 Task: Search one way flight ticket for 3 adults, 3 children in business from El Paso: El Paso International Airport to Laramie: Laramie Regional Airport on 8-3-2023. Choice of flights is Frontier. Number of bags: 4 checked bags. Outbound departure time preference is 17:15.
Action: Mouse moved to (311, 127)
Screenshot: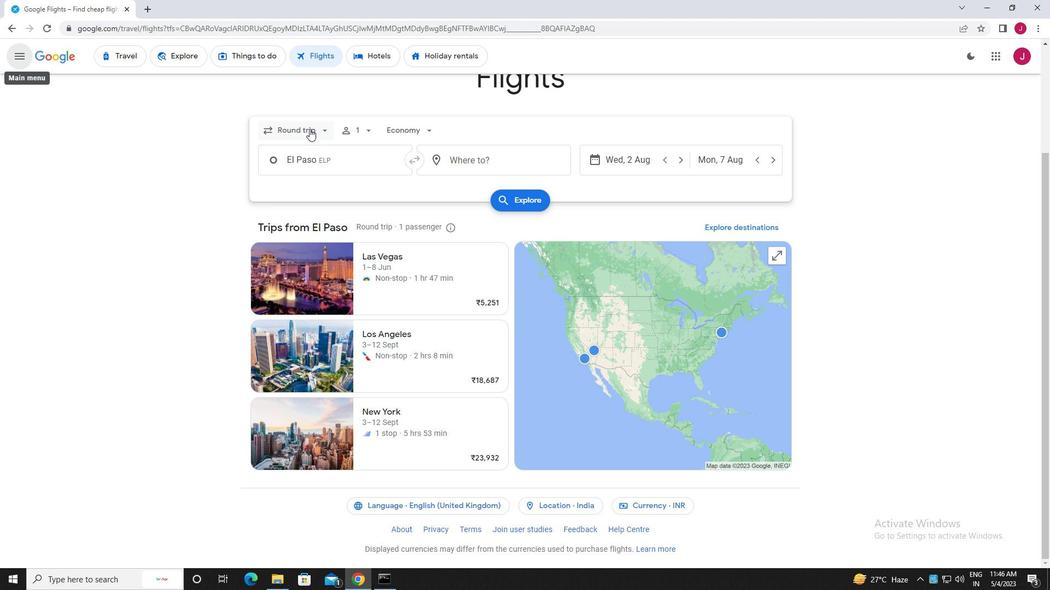 
Action: Mouse pressed left at (311, 127)
Screenshot: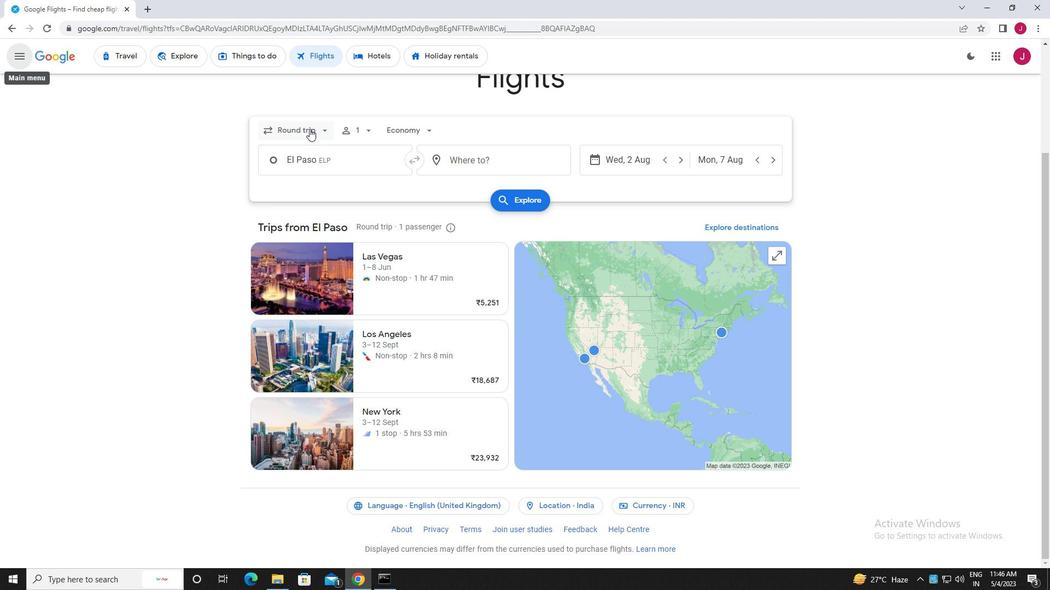 
Action: Mouse moved to (313, 182)
Screenshot: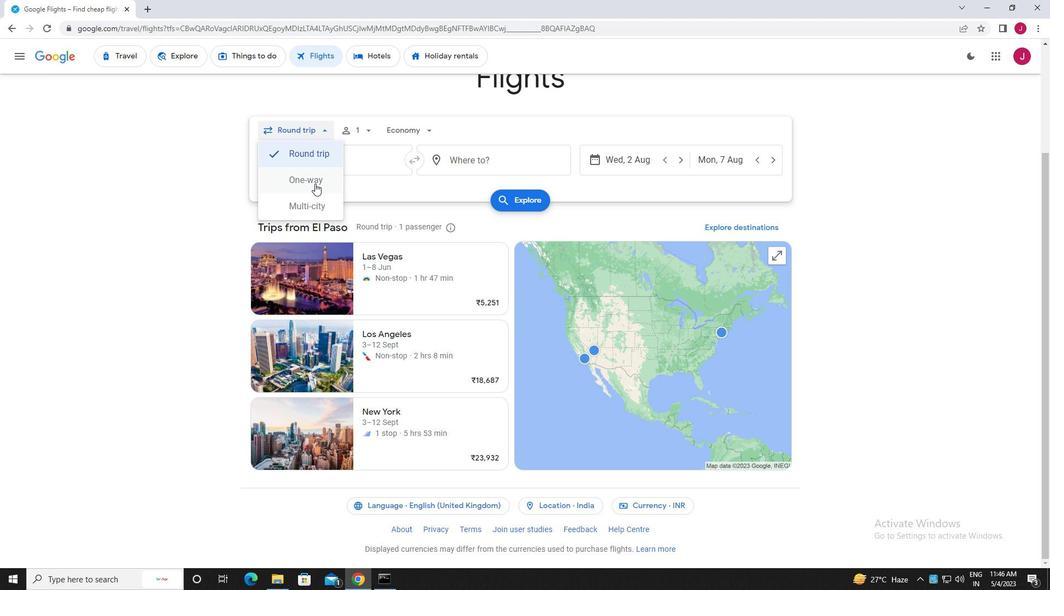 
Action: Mouse pressed left at (313, 182)
Screenshot: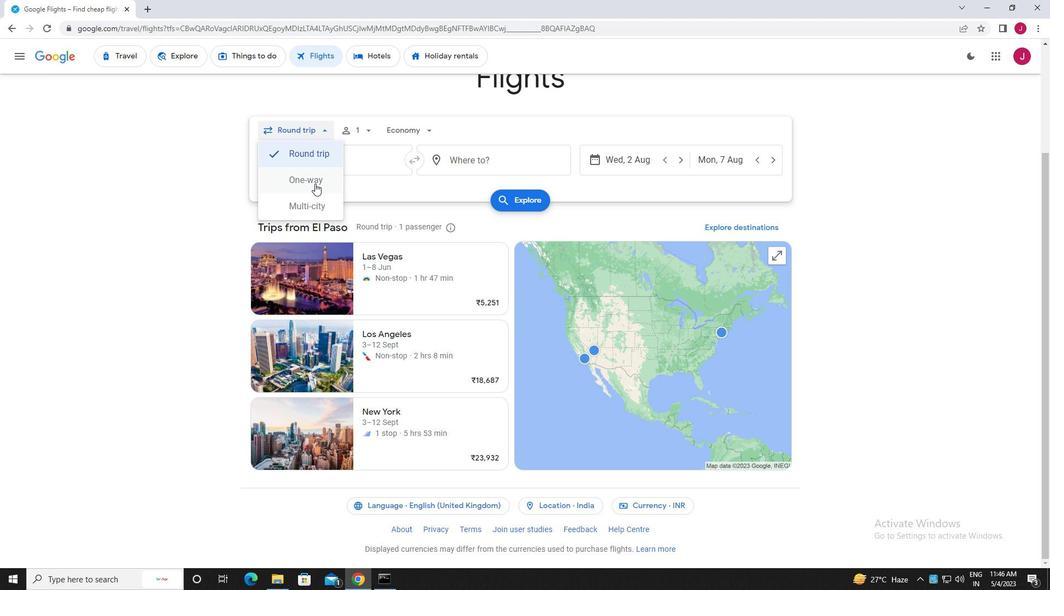 
Action: Mouse moved to (365, 130)
Screenshot: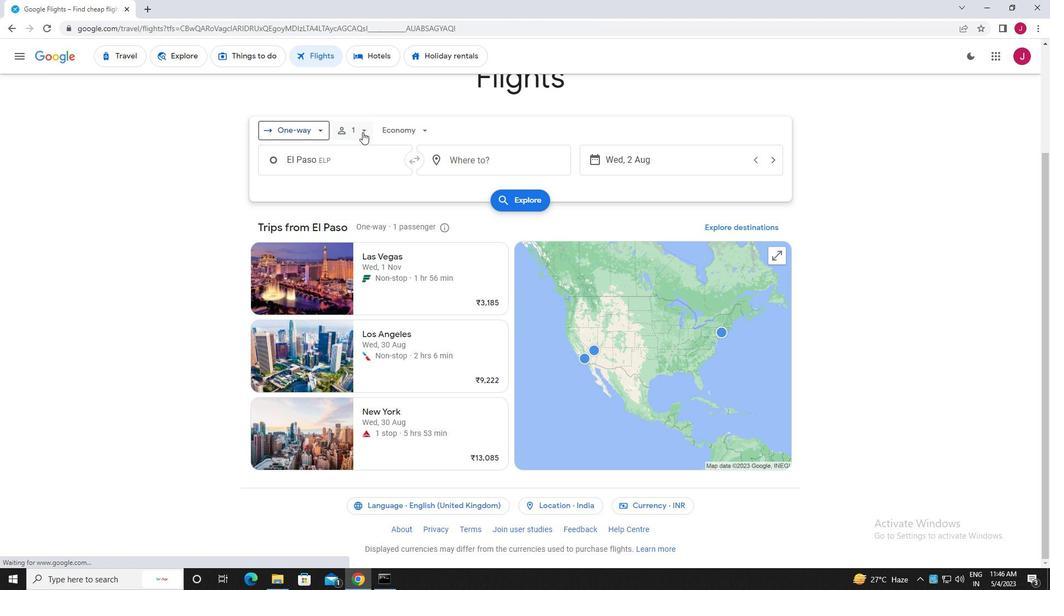 
Action: Mouse pressed left at (365, 130)
Screenshot: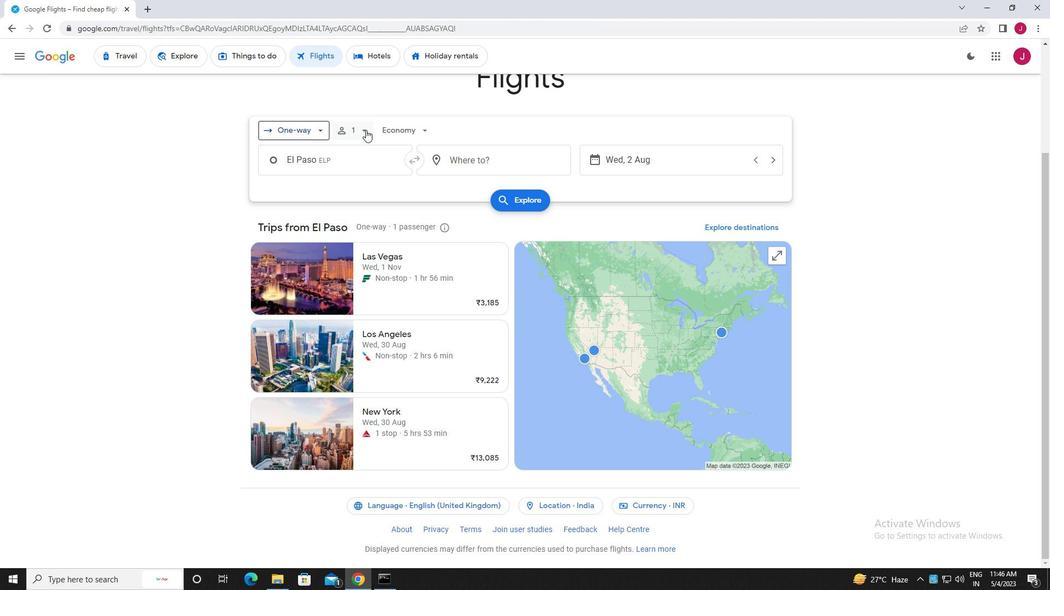 
Action: Mouse moved to (452, 156)
Screenshot: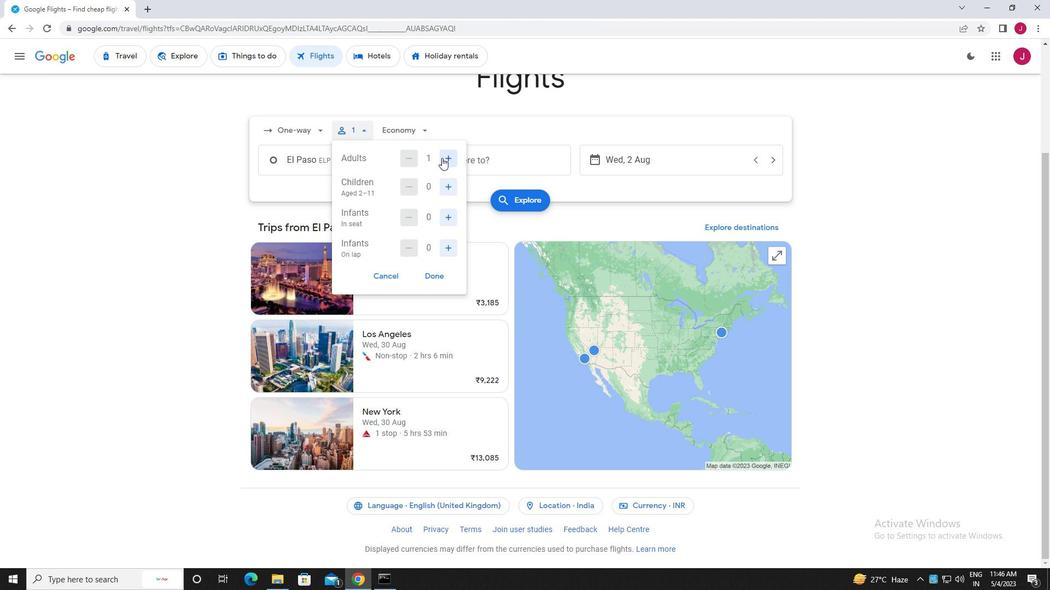 
Action: Mouse pressed left at (452, 156)
Screenshot: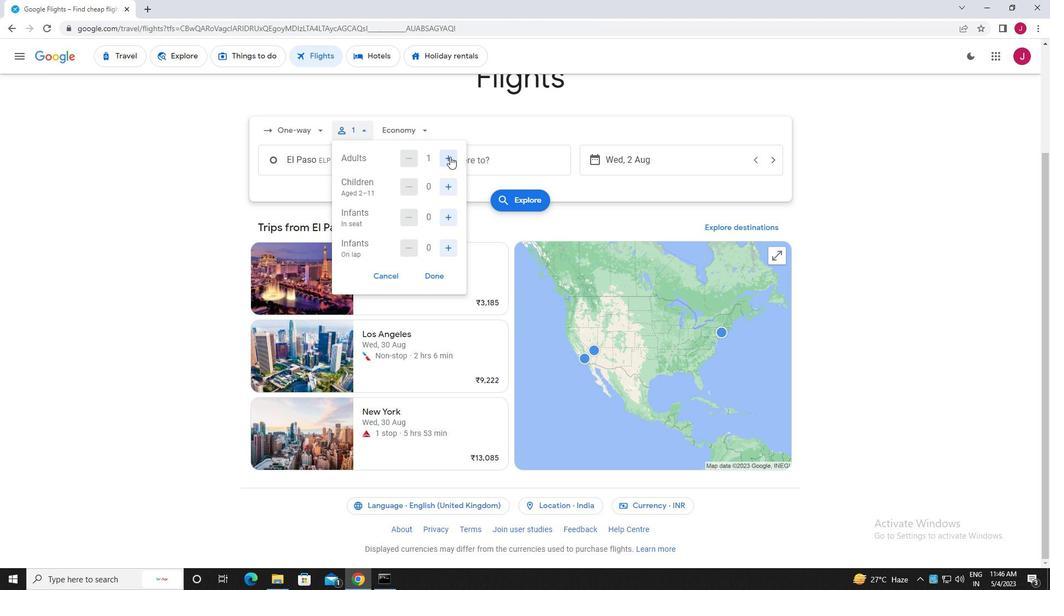 
Action: Mouse pressed left at (452, 156)
Screenshot: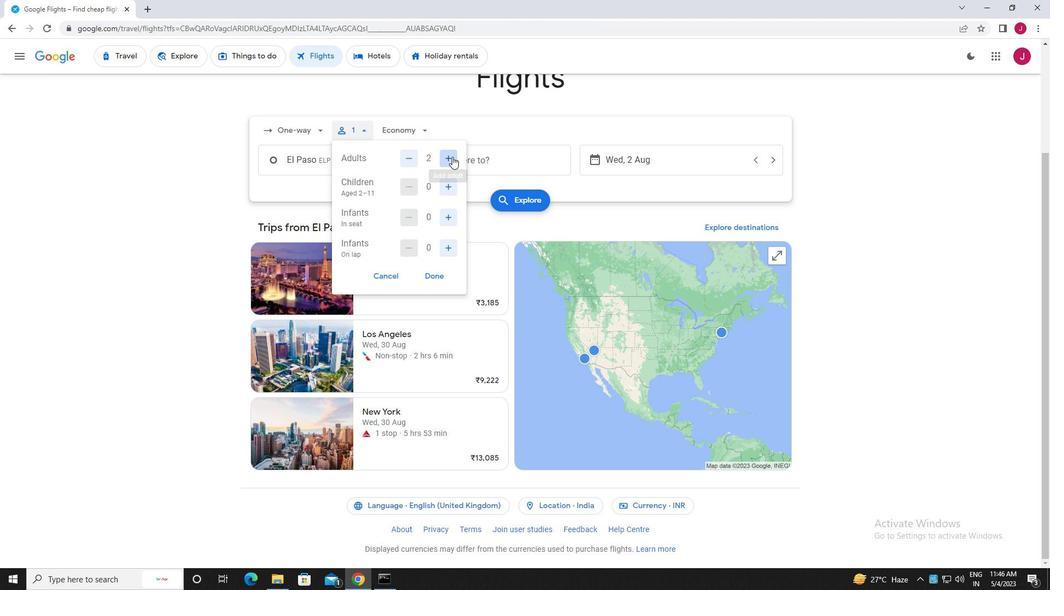 
Action: Mouse moved to (448, 187)
Screenshot: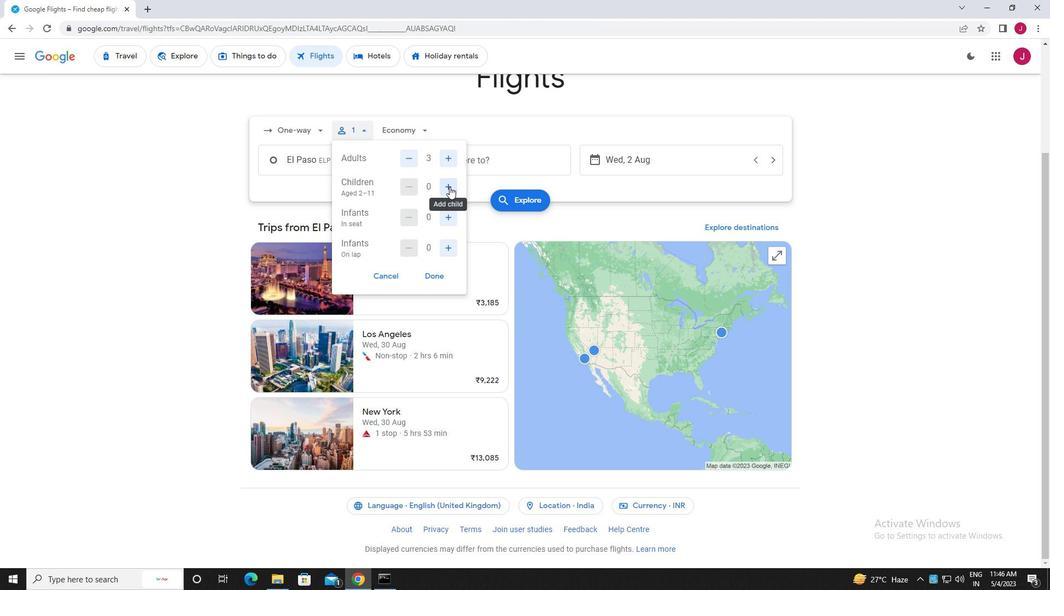 
Action: Mouse pressed left at (448, 187)
Screenshot: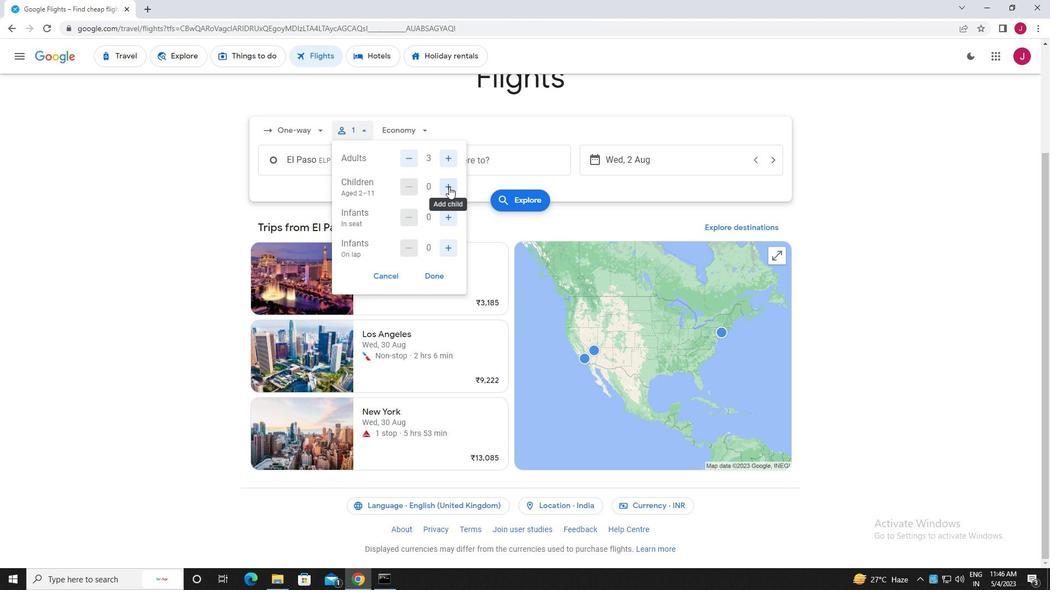 
Action: Mouse pressed left at (448, 187)
Screenshot: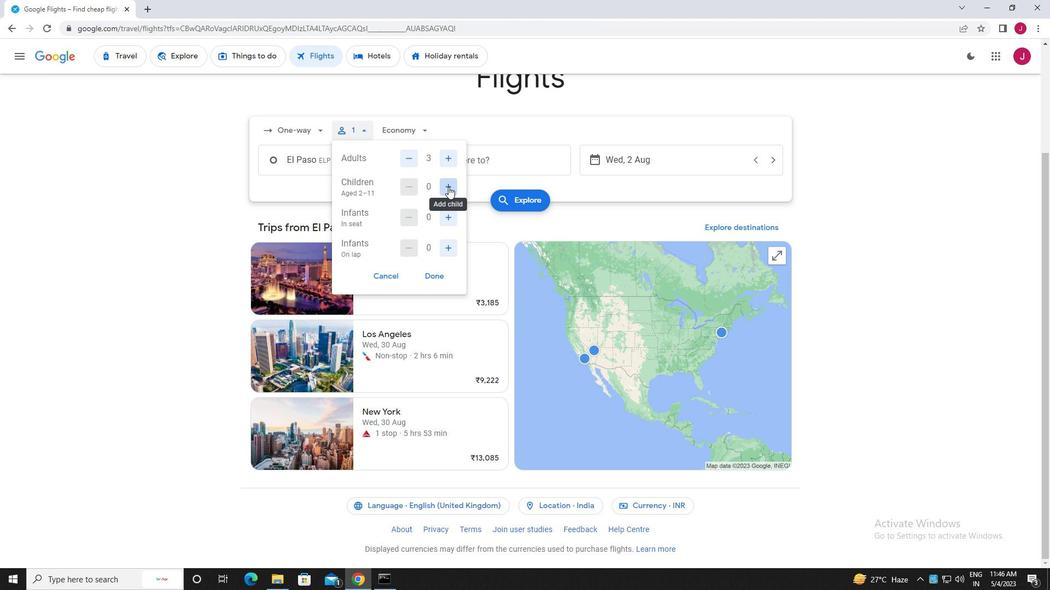 
Action: Mouse pressed left at (448, 187)
Screenshot: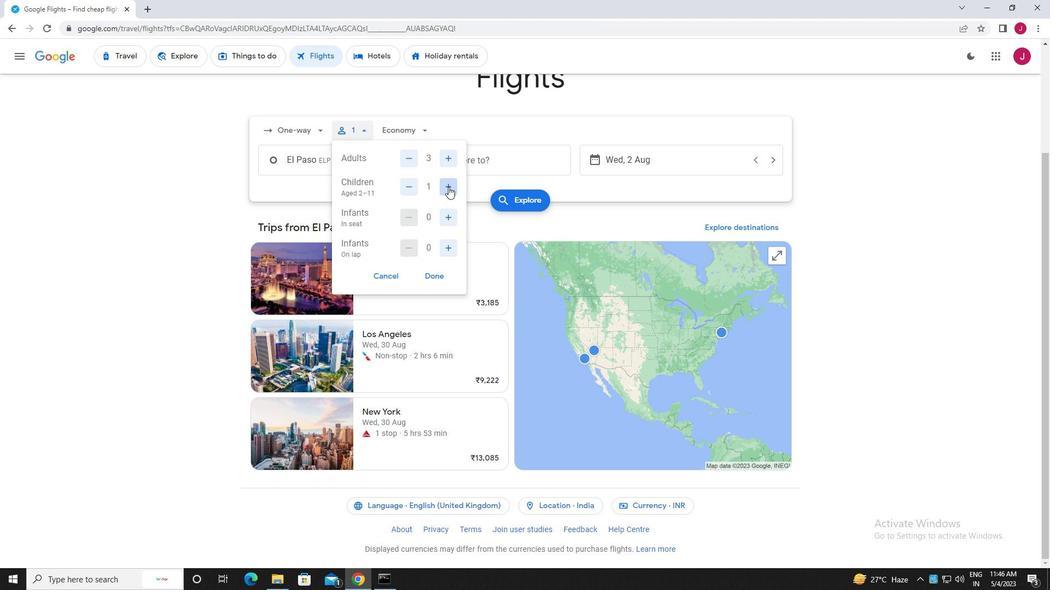 
Action: Mouse moved to (429, 275)
Screenshot: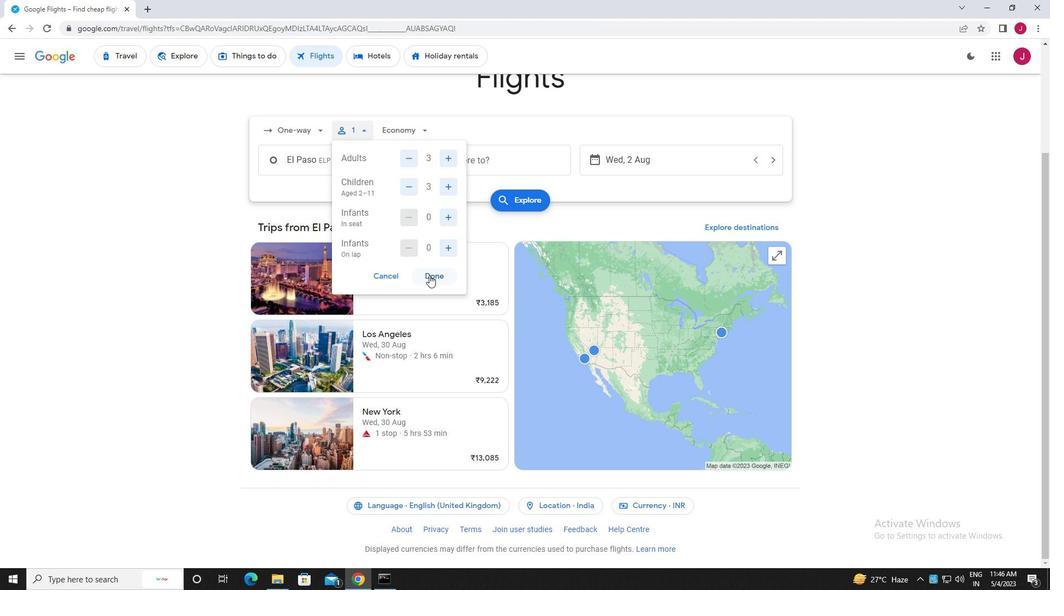 
Action: Mouse pressed left at (429, 275)
Screenshot: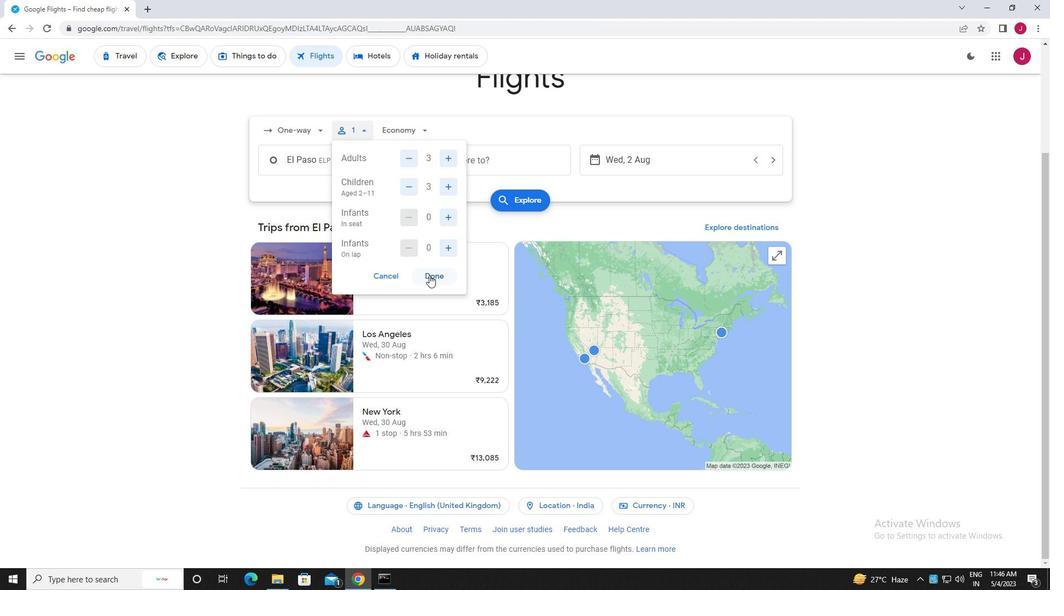 
Action: Mouse moved to (423, 133)
Screenshot: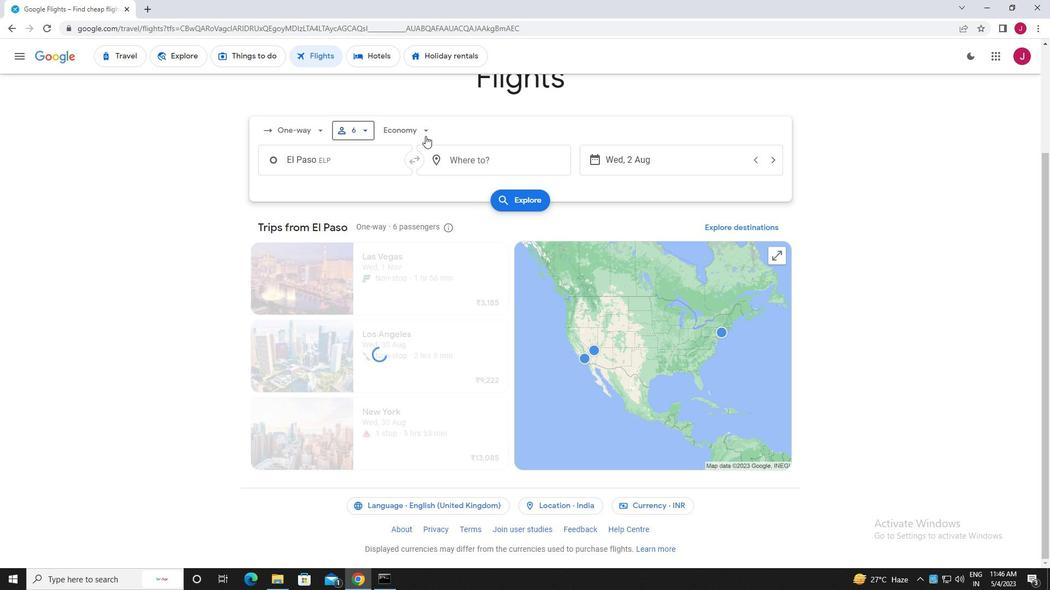 
Action: Mouse pressed left at (423, 133)
Screenshot: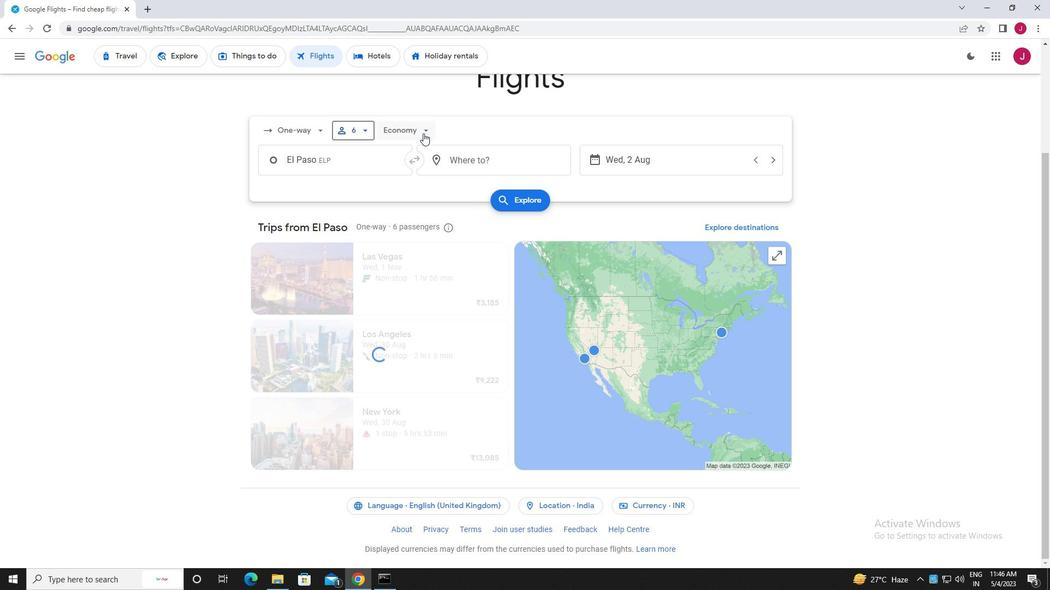 
Action: Mouse moved to (419, 207)
Screenshot: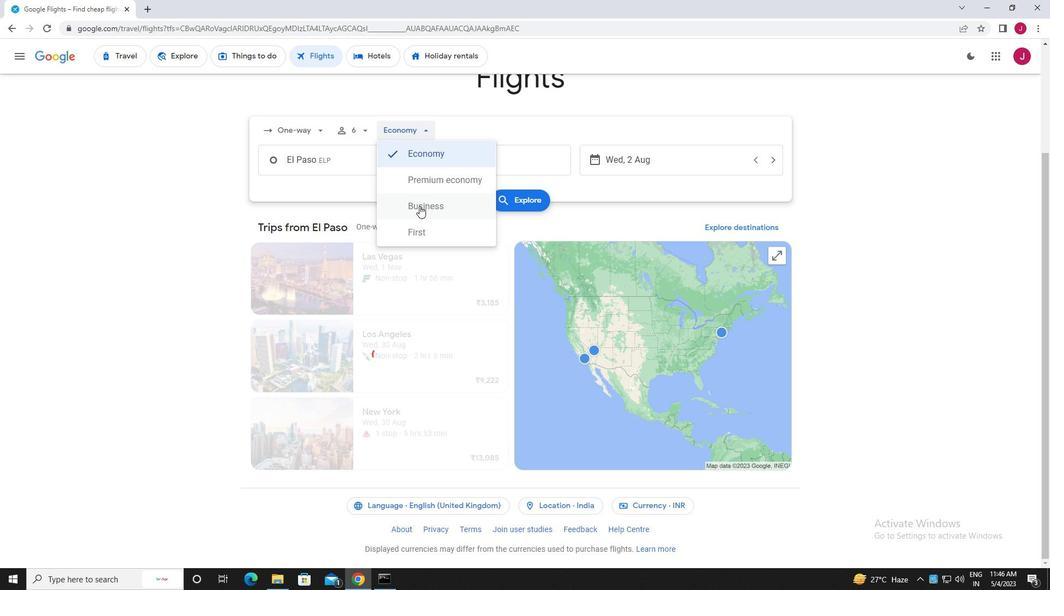 
Action: Mouse pressed left at (419, 207)
Screenshot: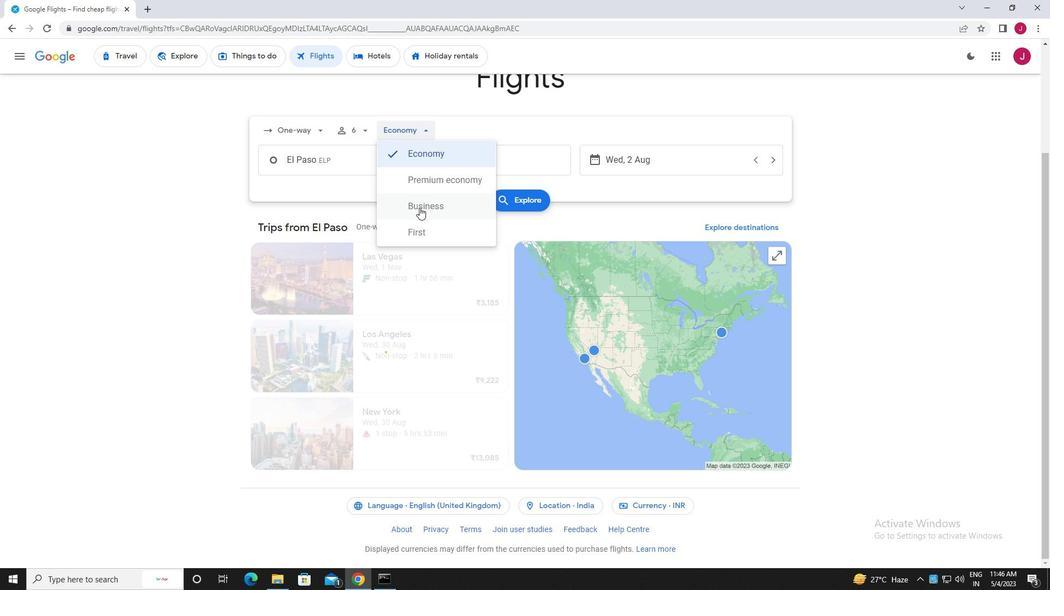 
Action: Mouse moved to (348, 163)
Screenshot: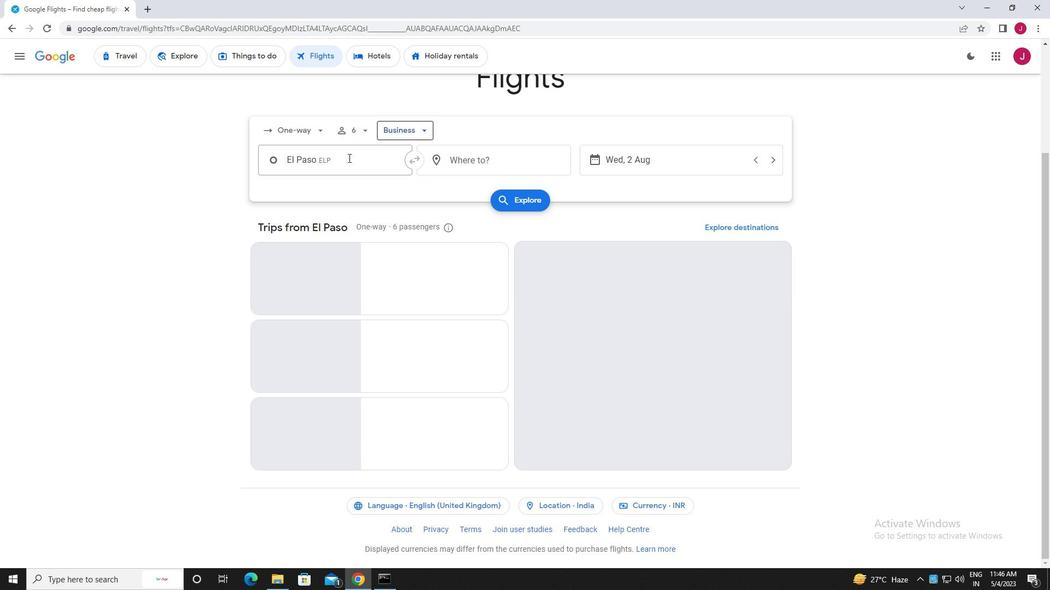 
Action: Mouse pressed left at (348, 163)
Screenshot: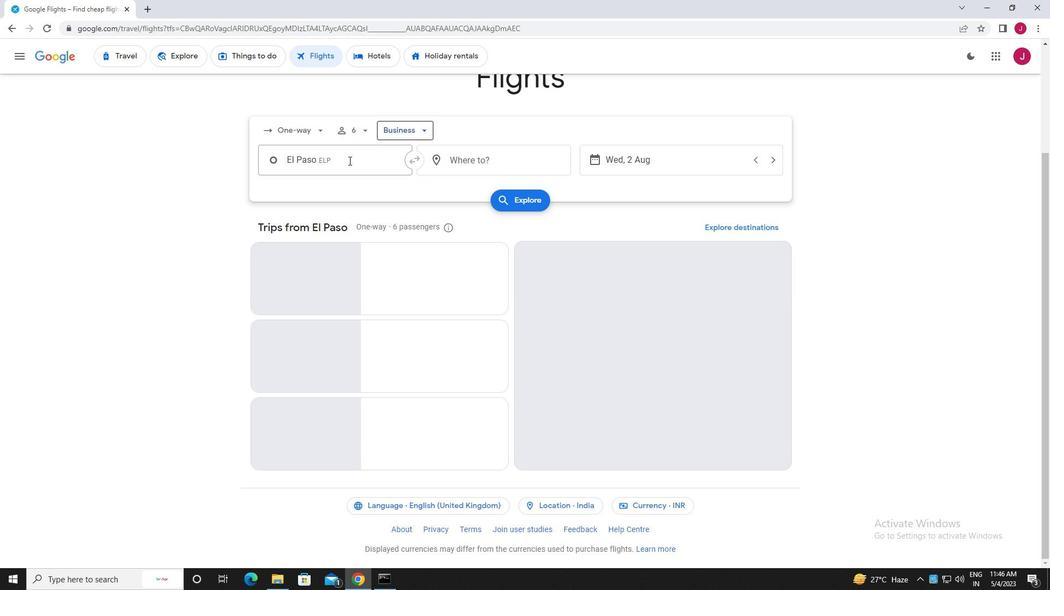 
Action: Mouse moved to (352, 163)
Screenshot: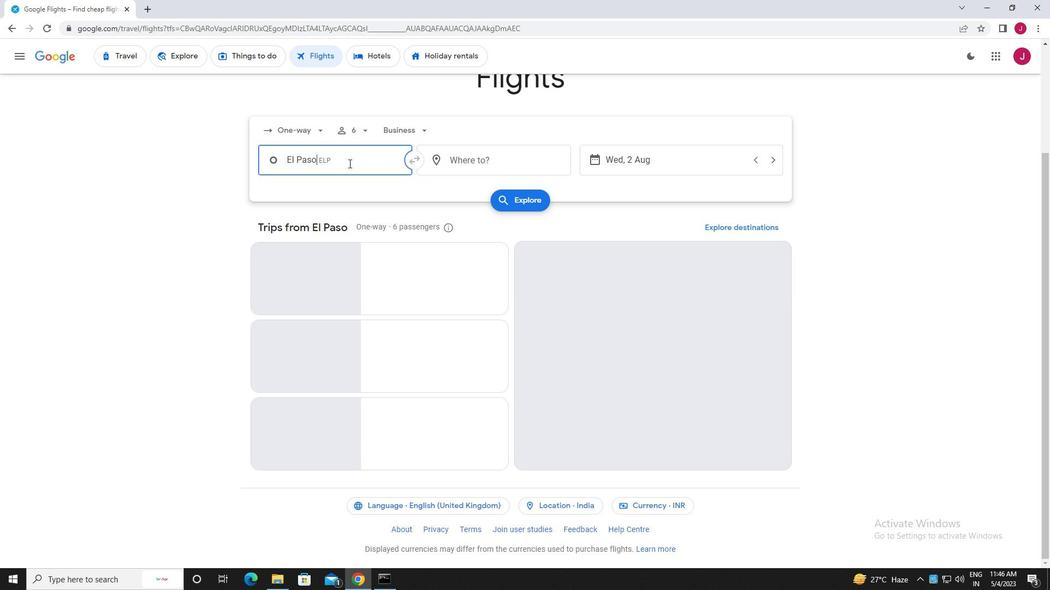 
Action: Key pressed ei<Key.space>paso
Screenshot: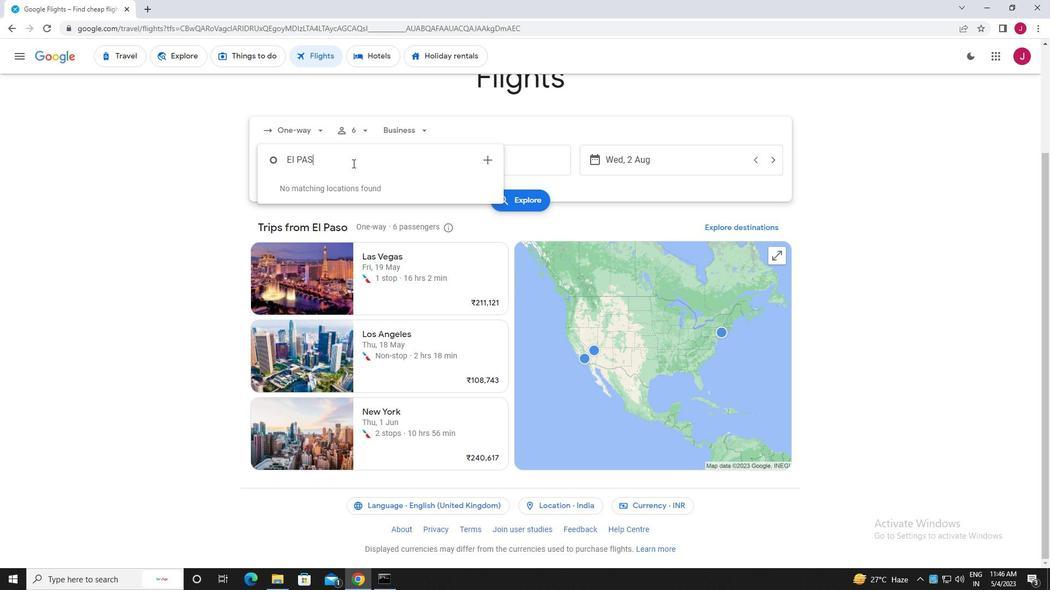 
Action: Mouse moved to (371, 212)
Screenshot: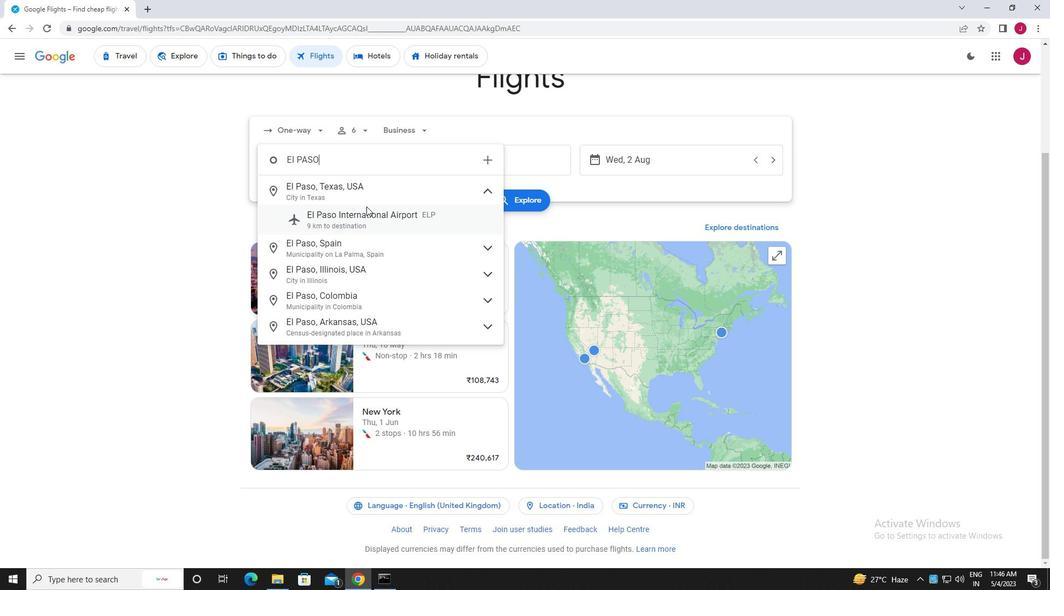 
Action: Mouse pressed left at (371, 212)
Screenshot: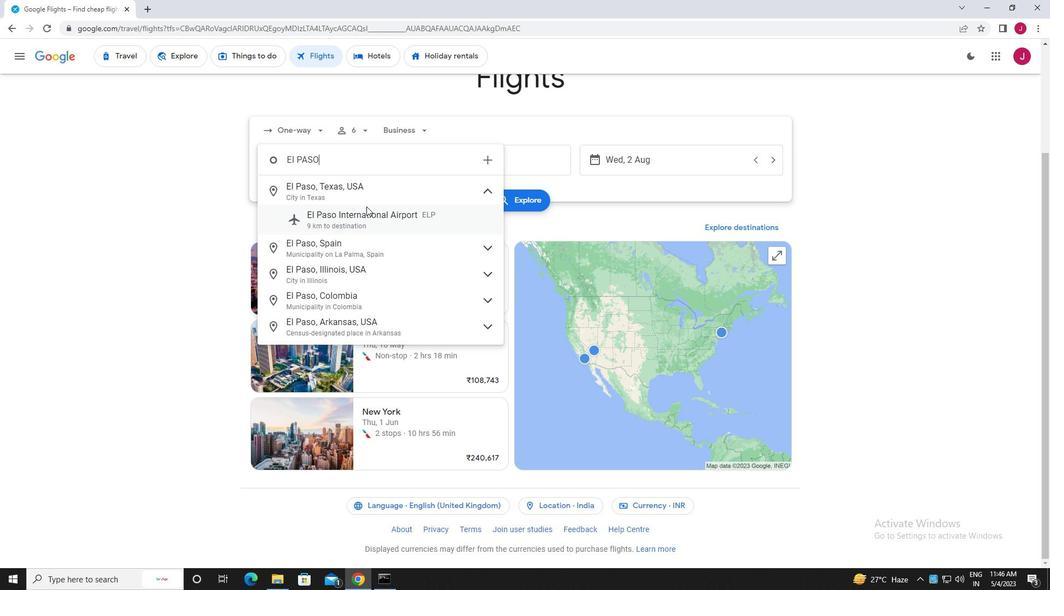 
Action: Mouse moved to (506, 161)
Screenshot: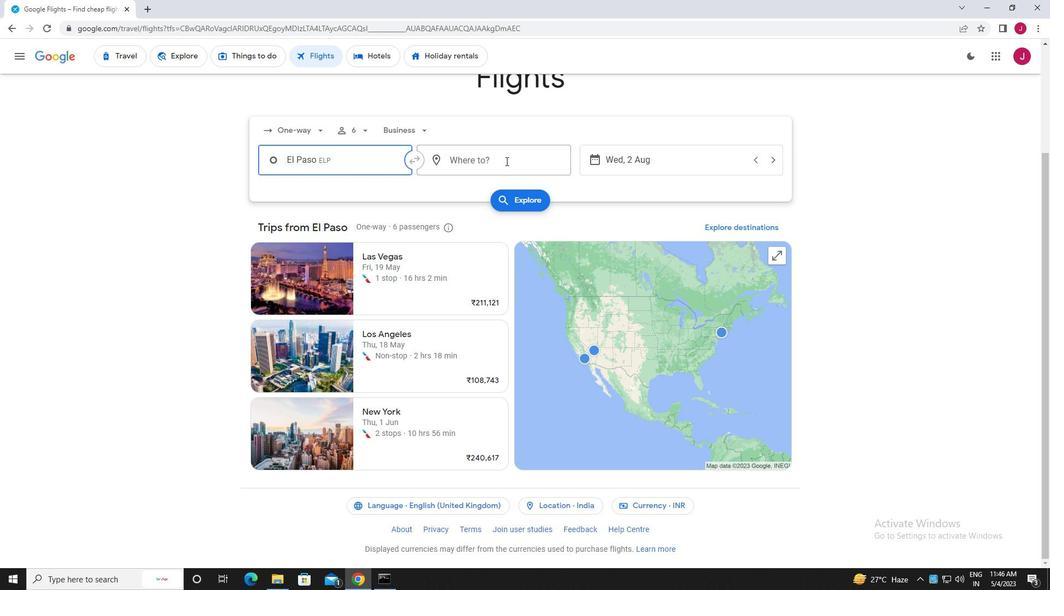 
Action: Mouse pressed left at (506, 161)
Screenshot: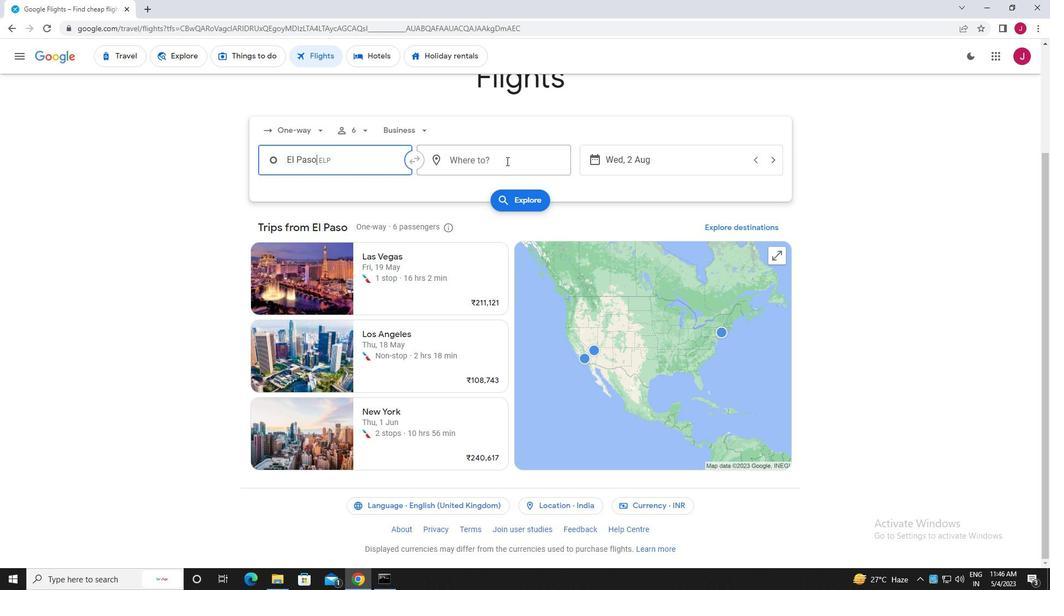 
Action: Mouse moved to (503, 162)
Screenshot: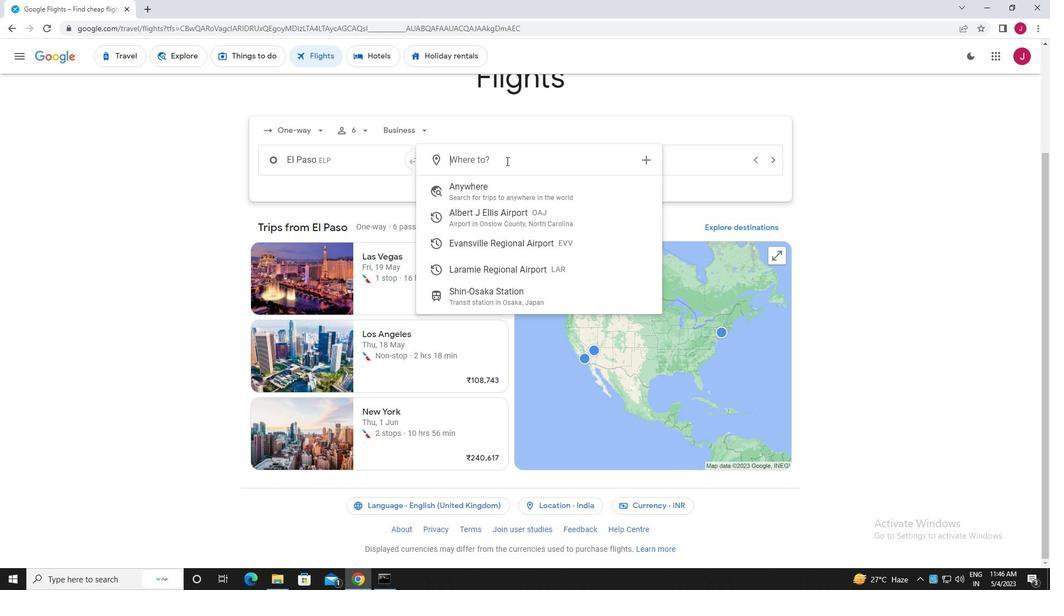 
Action: Key pressed laram
Screenshot: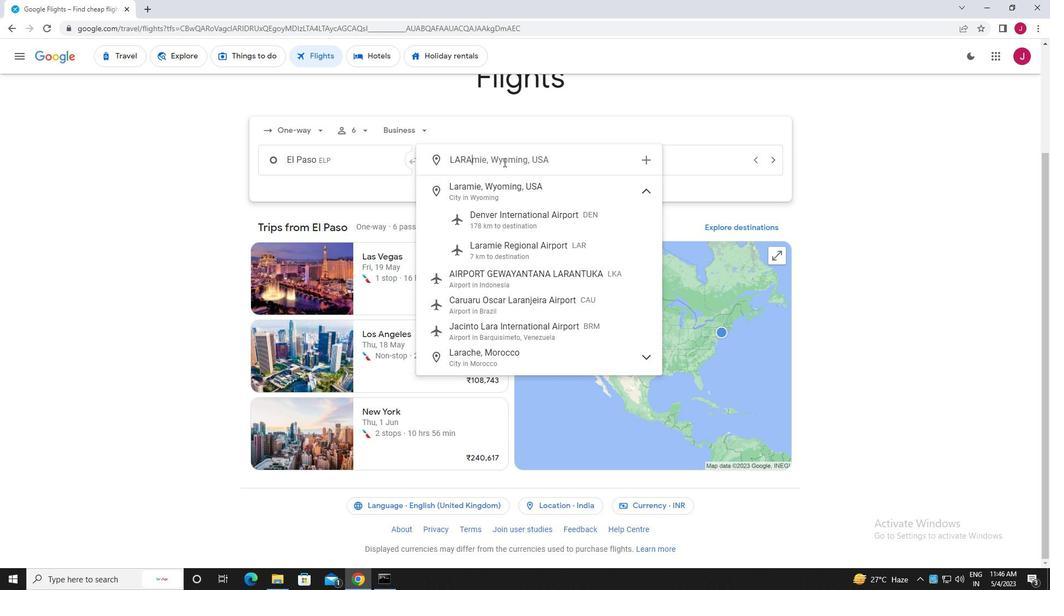 
Action: Mouse moved to (537, 245)
Screenshot: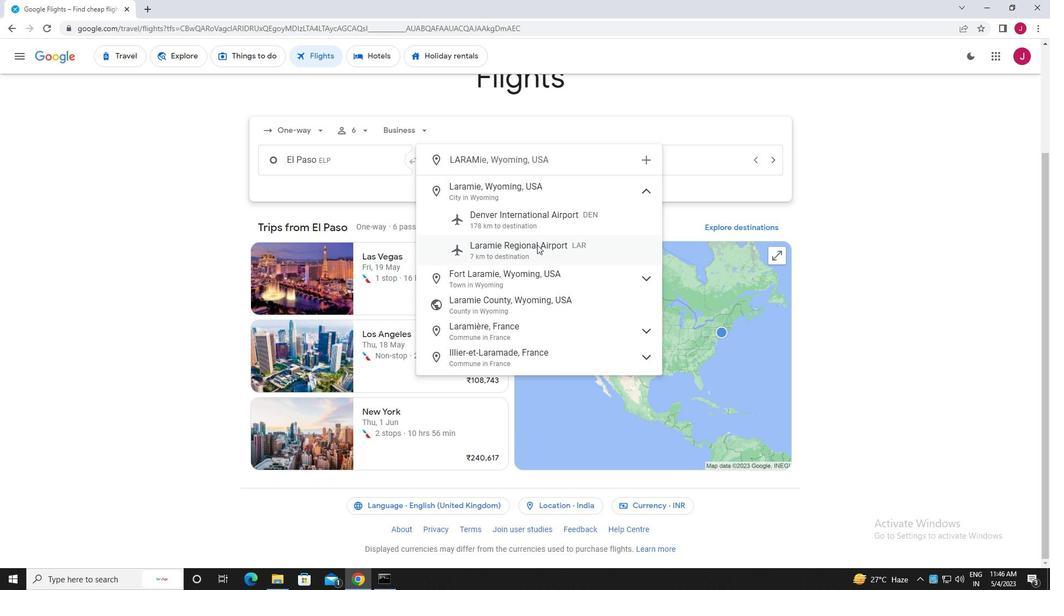 
Action: Mouse pressed left at (537, 245)
Screenshot: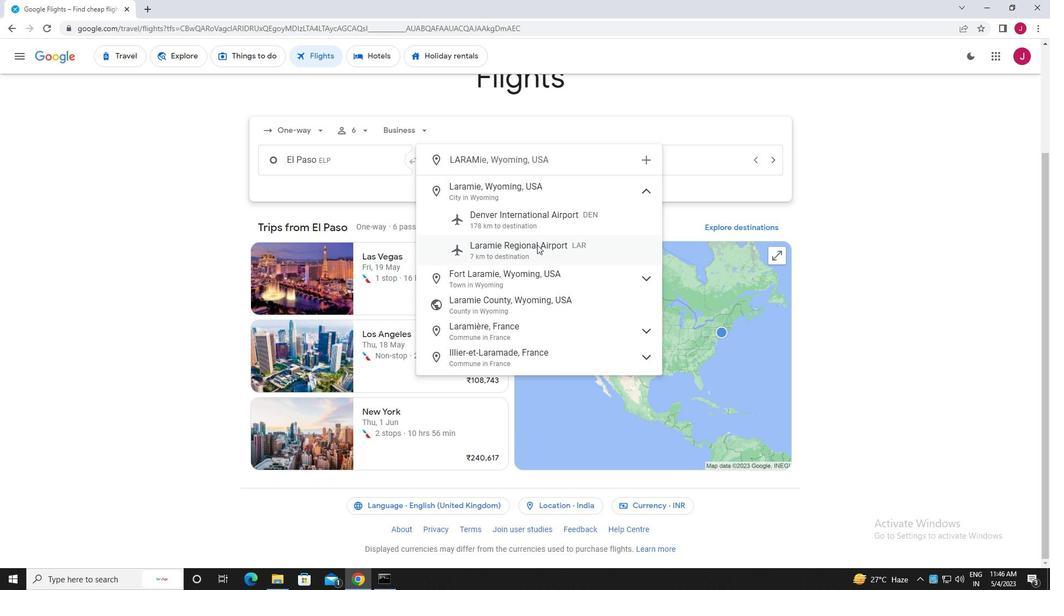 
Action: Mouse moved to (629, 161)
Screenshot: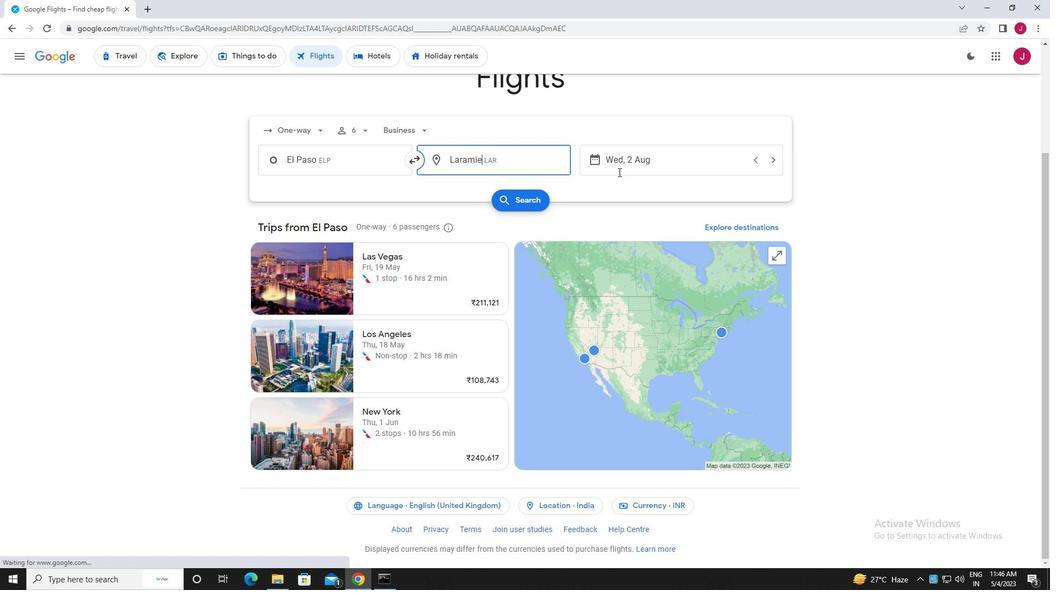 
Action: Mouse pressed left at (629, 161)
Screenshot: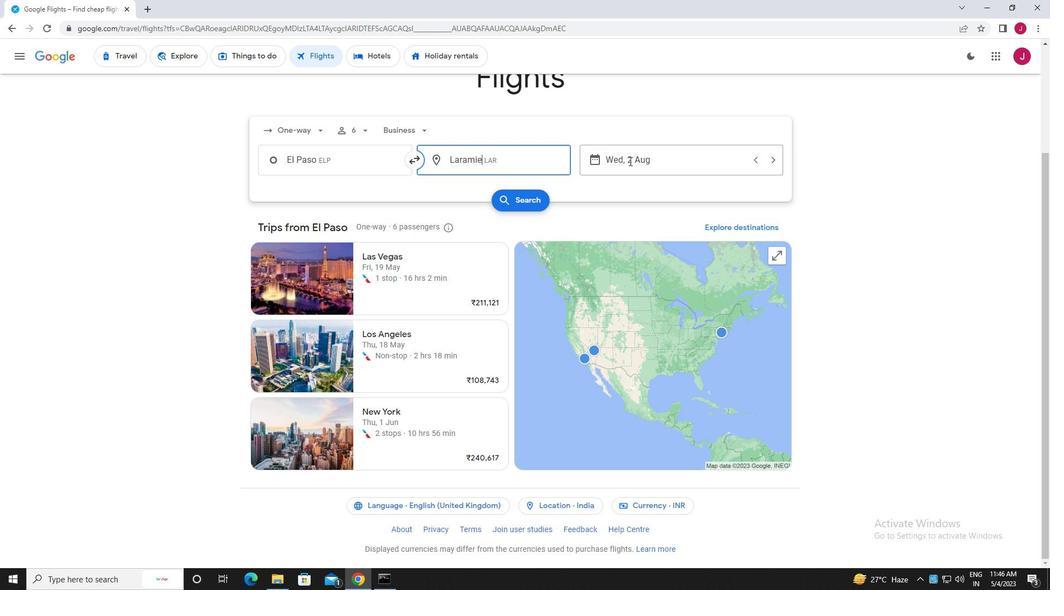 
Action: Mouse moved to (503, 244)
Screenshot: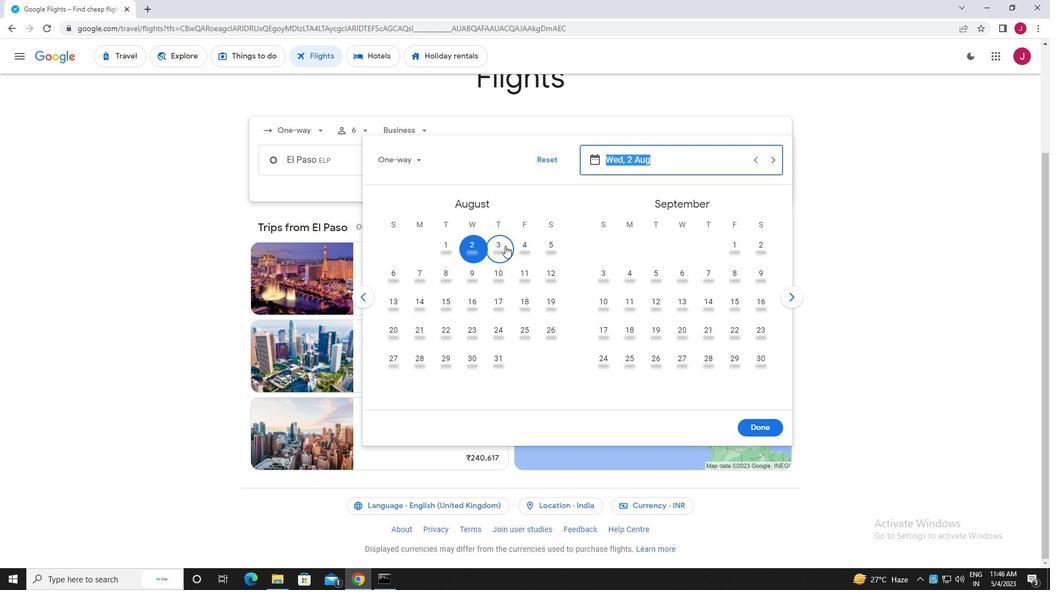 
Action: Mouse pressed left at (503, 244)
Screenshot: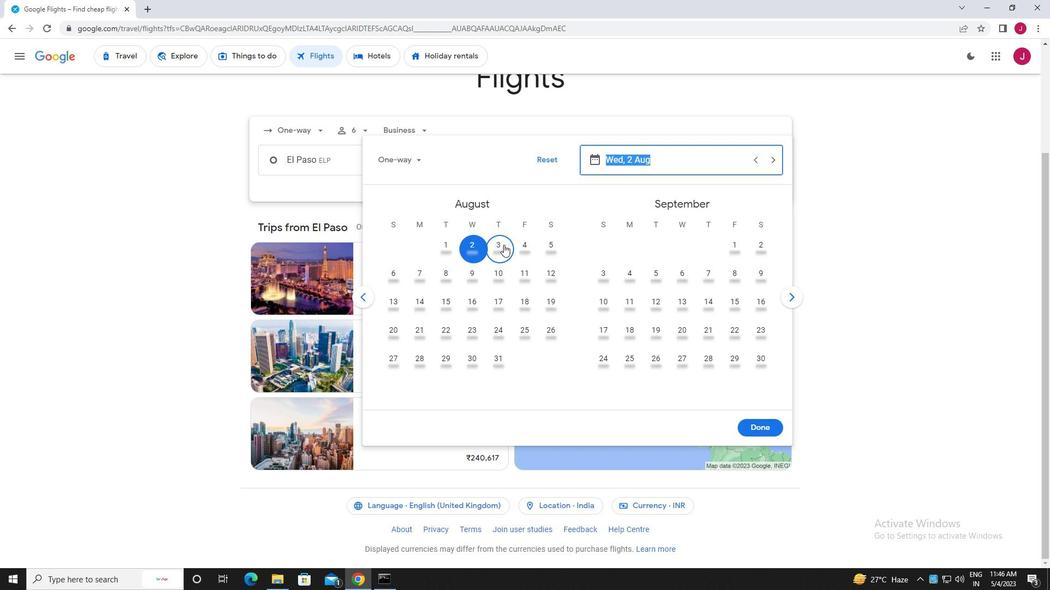 
Action: Mouse moved to (750, 425)
Screenshot: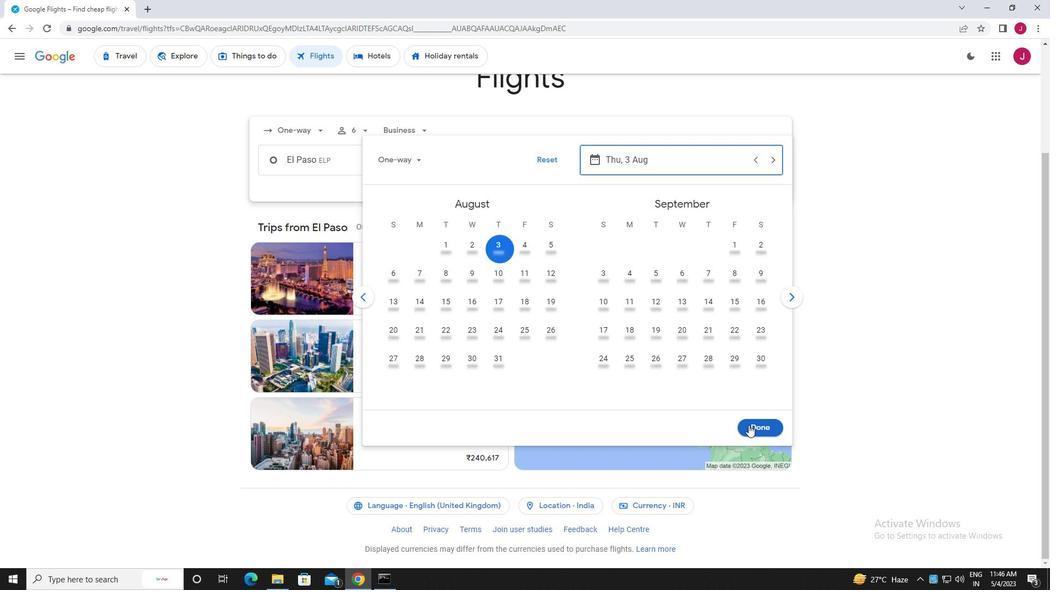 
Action: Mouse pressed left at (750, 425)
Screenshot: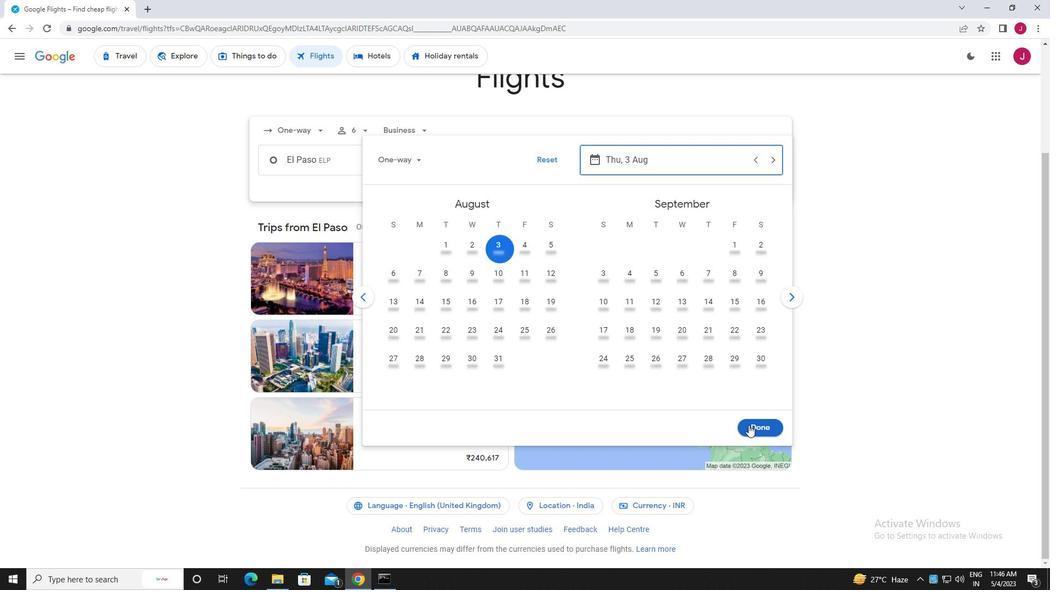 
Action: Mouse moved to (525, 200)
Screenshot: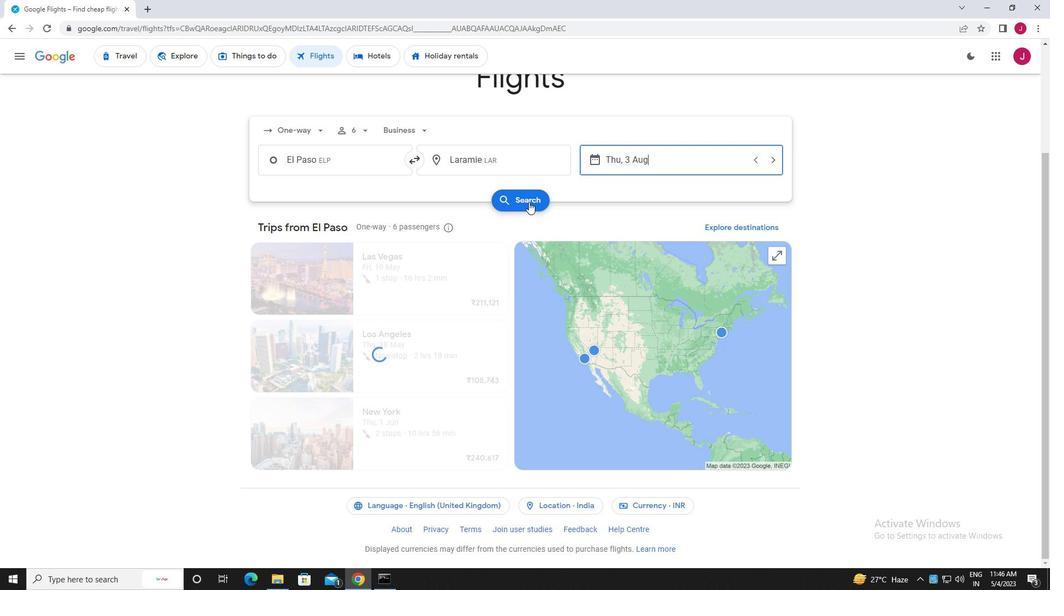 
Action: Mouse pressed left at (525, 200)
Screenshot: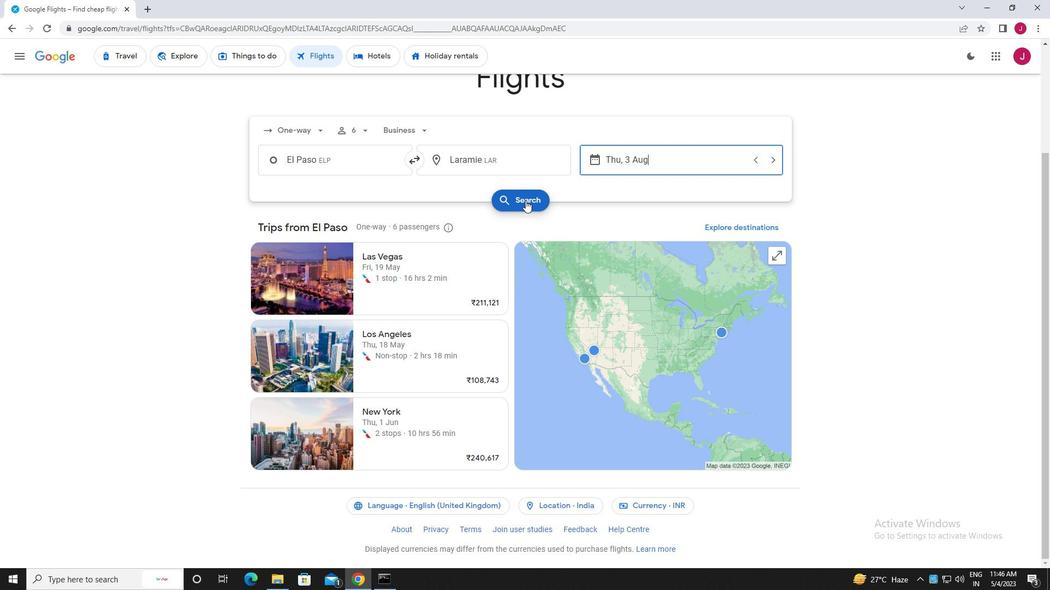 
Action: Mouse moved to (285, 157)
Screenshot: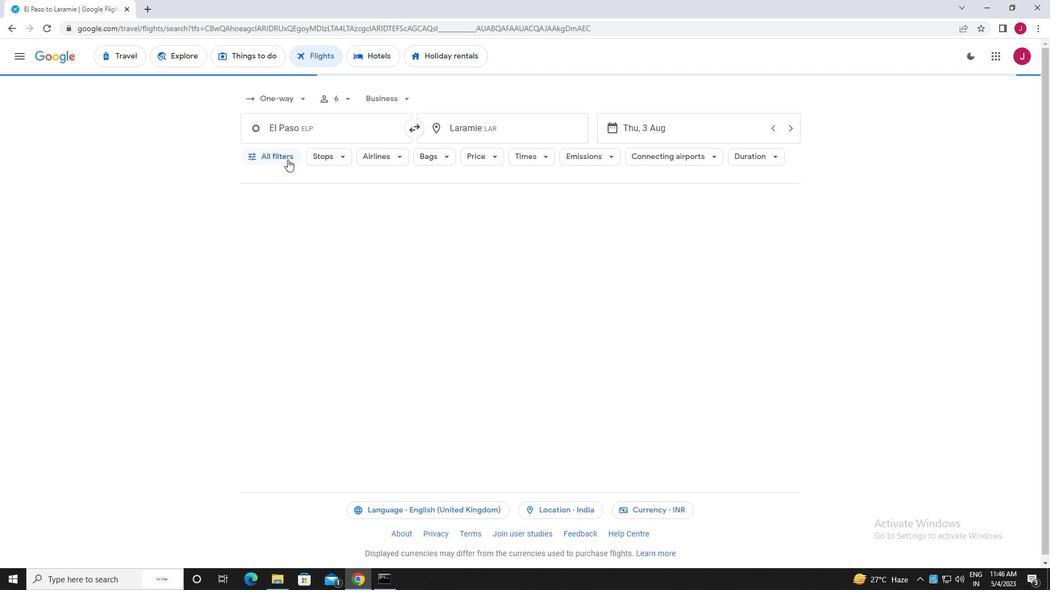 
Action: Mouse pressed left at (285, 157)
Screenshot: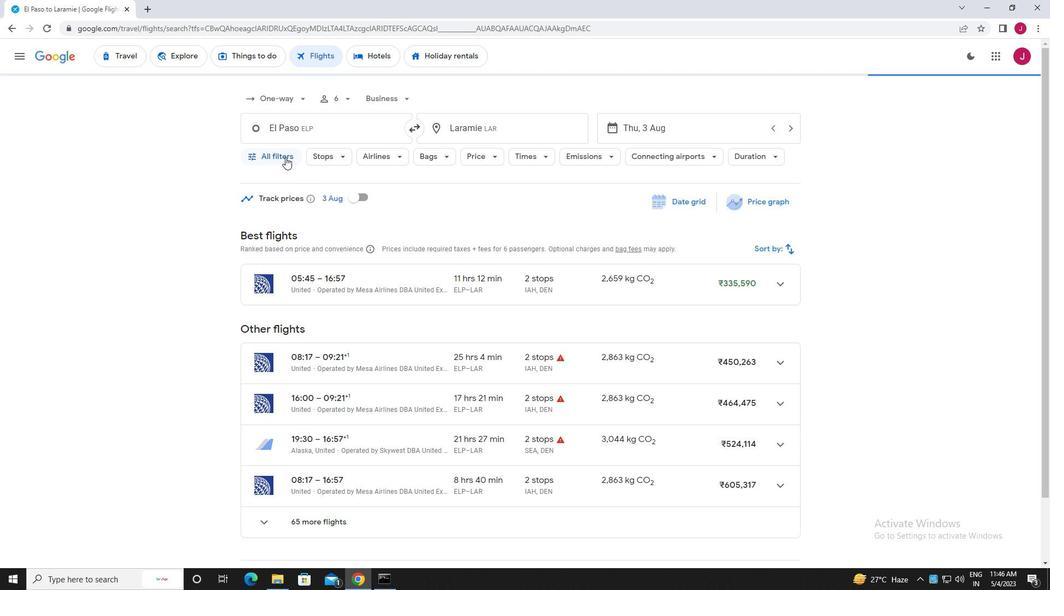 
Action: Mouse moved to (305, 216)
Screenshot: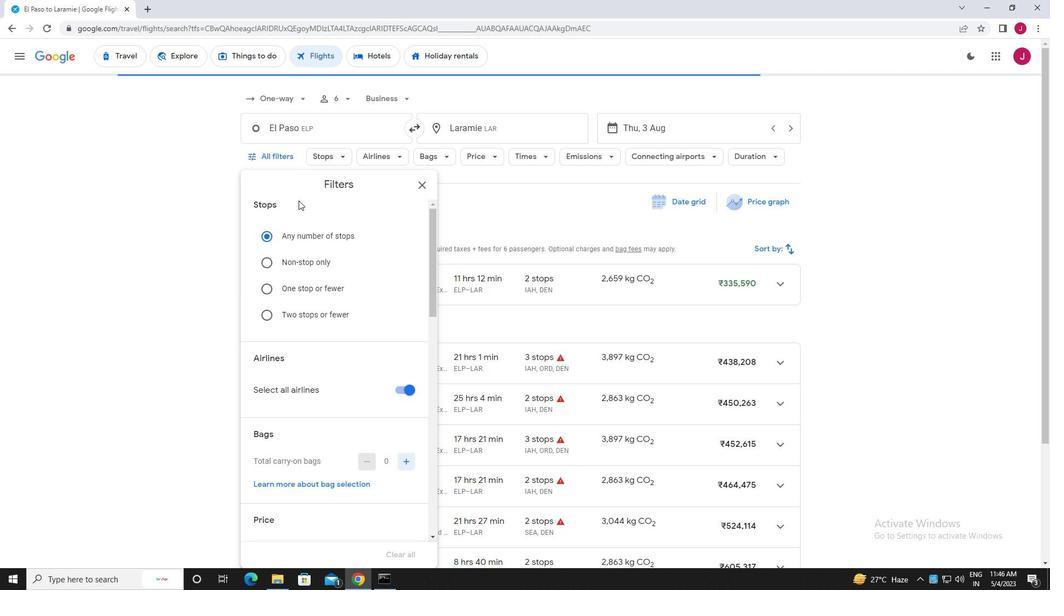 
Action: Mouse scrolled (305, 216) with delta (0, 0)
Screenshot: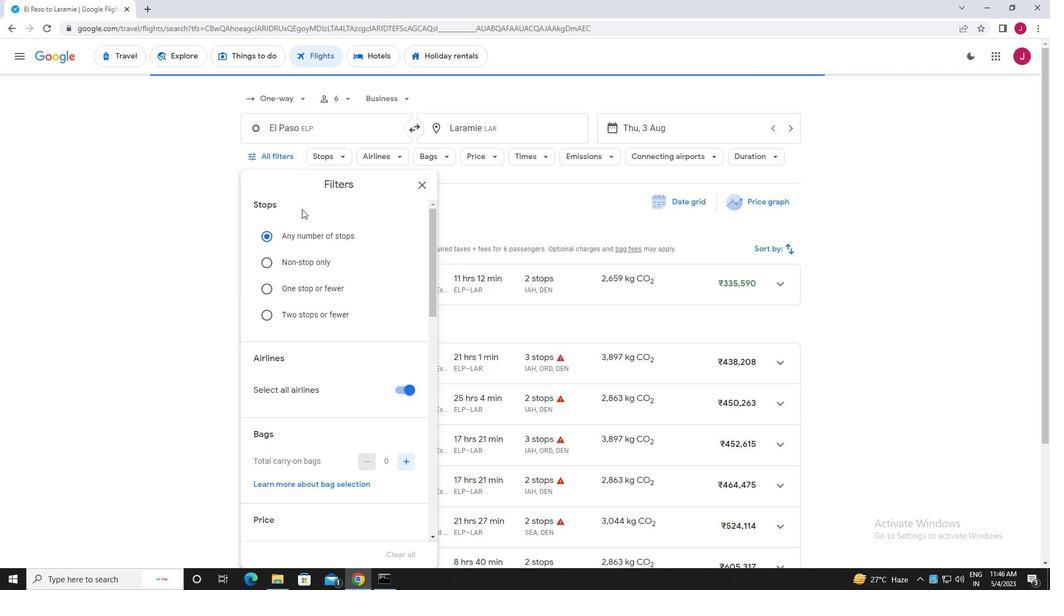 
Action: Mouse moved to (306, 218)
Screenshot: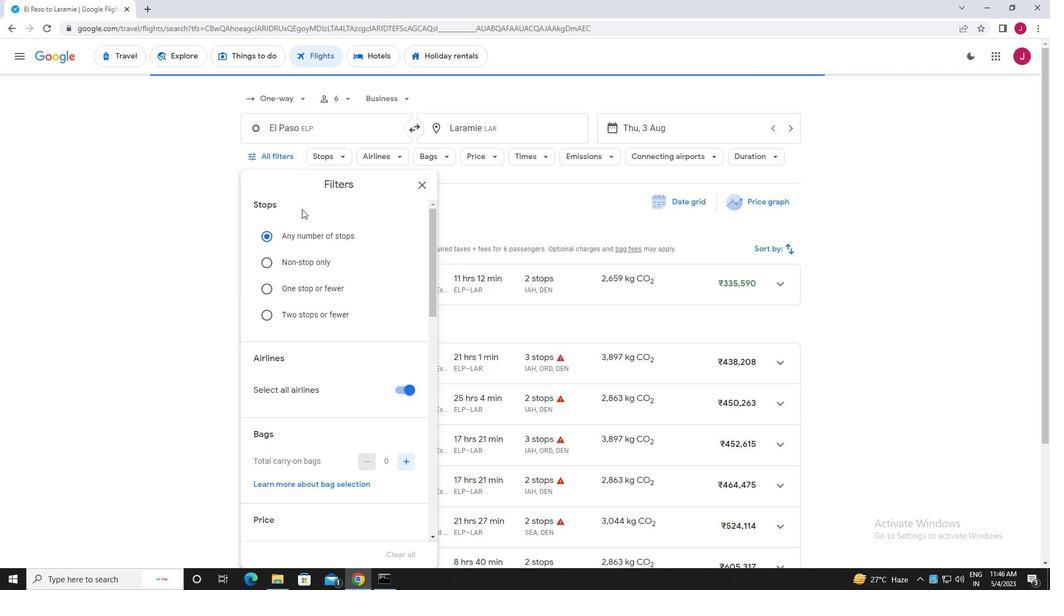 
Action: Mouse scrolled (306, 217) with delta (0, 0)
Screenshot: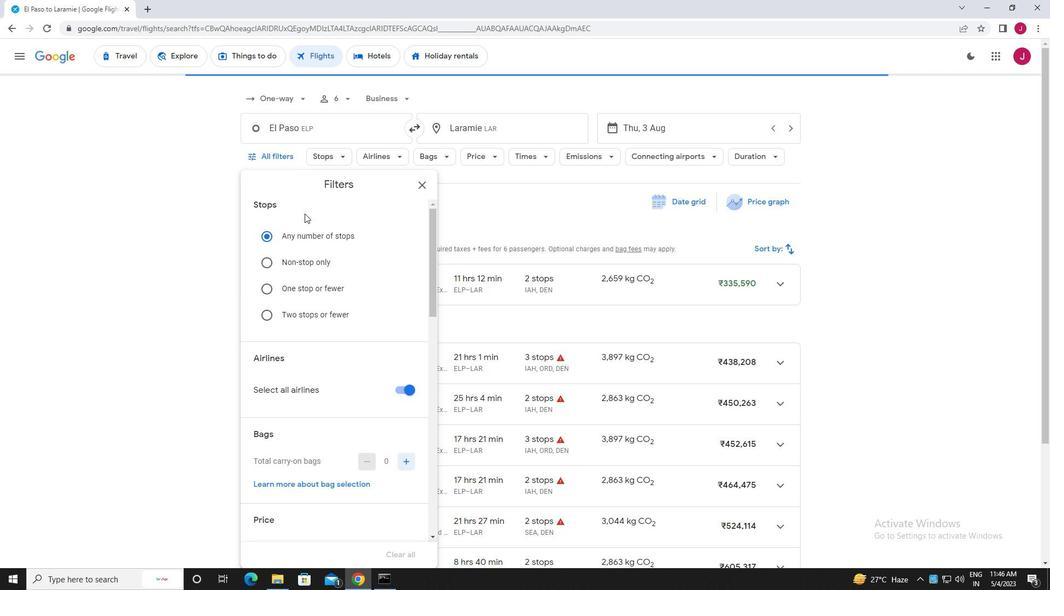 
Action: Mouse moved to (338, 242)
Screenshot: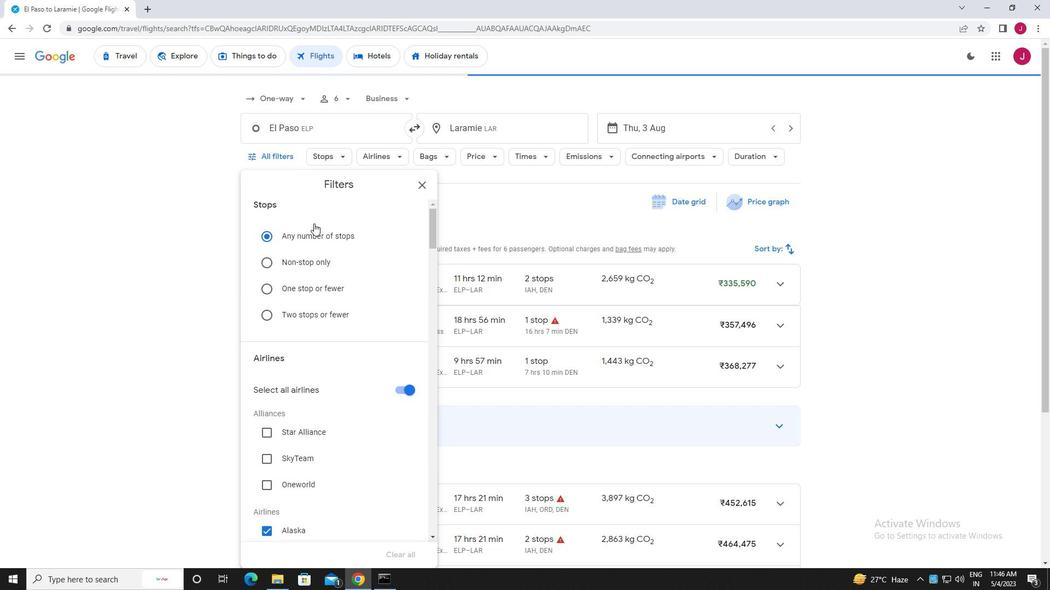 
Action: Mouse scrolled (338, 241) with delta (0, 0)
Screenshot: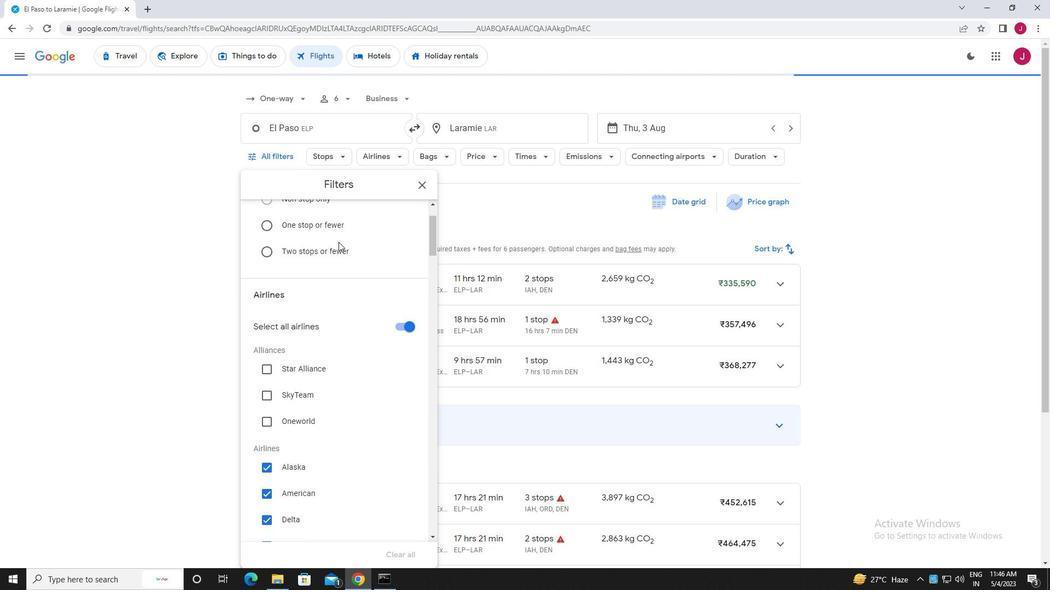 
Action: Mouse scrolled (338, 241) with delta (0, 0)
Screenshot: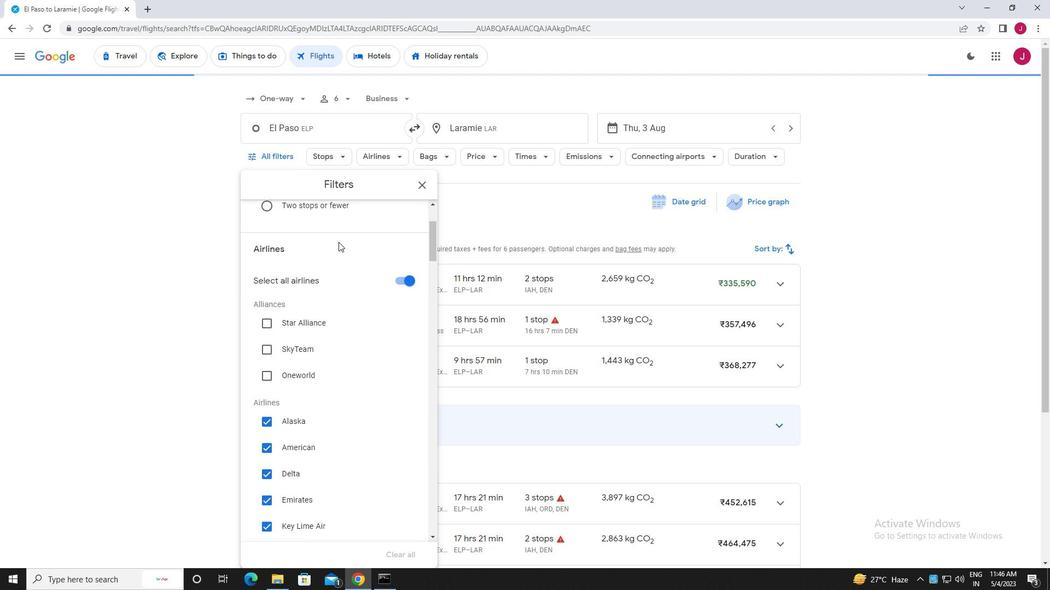 
Action: Mouse moved to (403, 224)
Screenshot: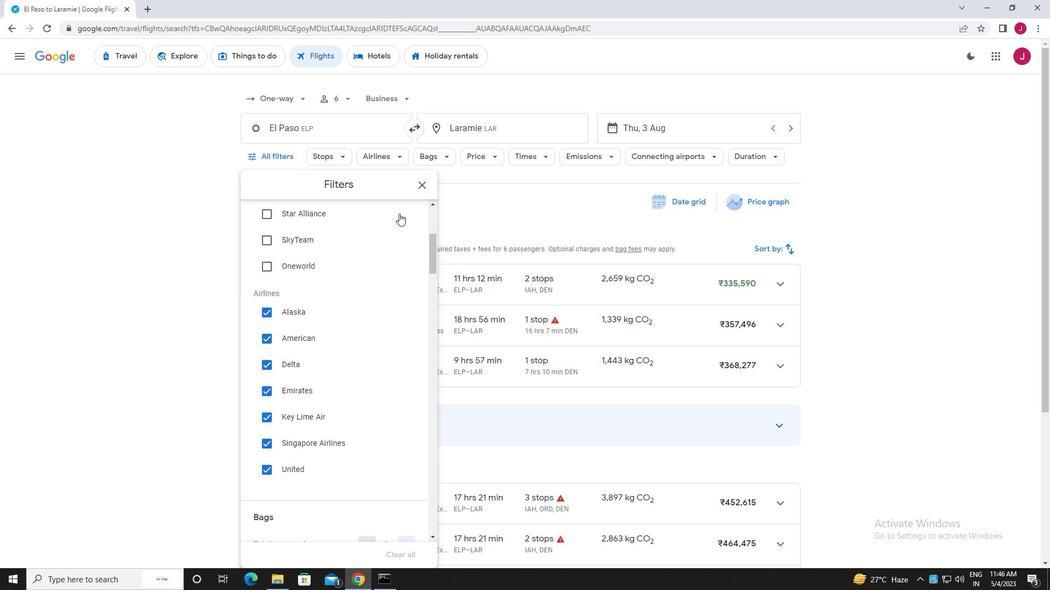 
Action: Mouse scrolled (403, 225) with delta (0, 0)
Screenshot: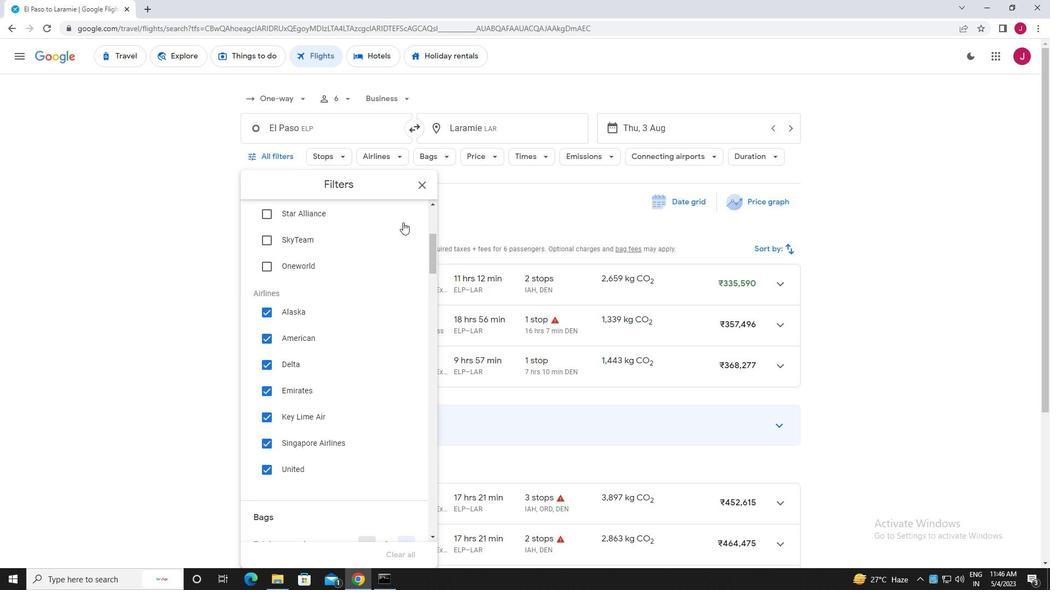 
Action: Mouse moved to (402, 226)
Screenshot: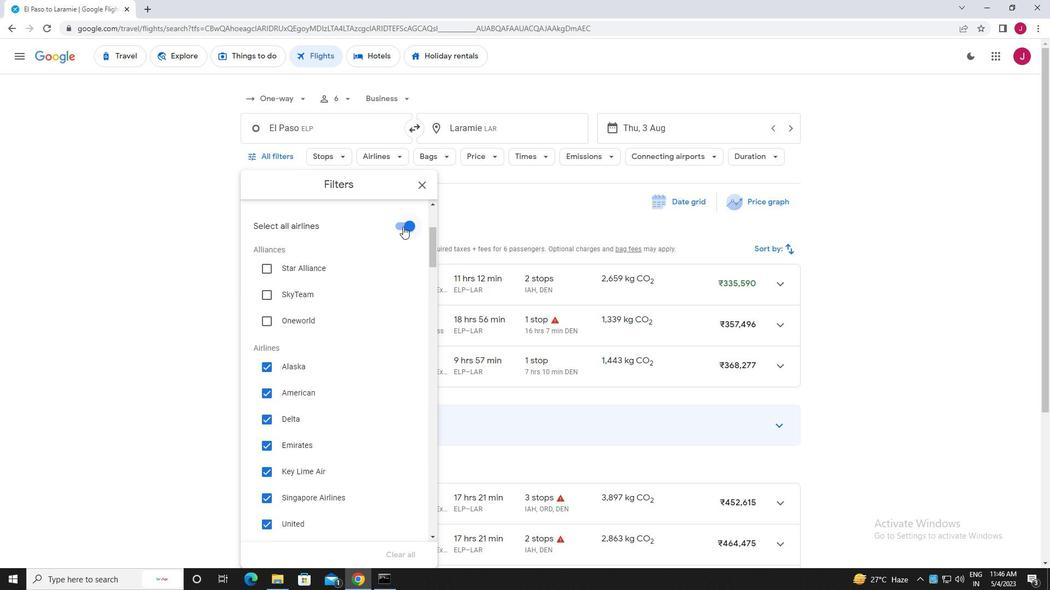 
Action: Mouse pressed left at (402, 226)
Screenshot: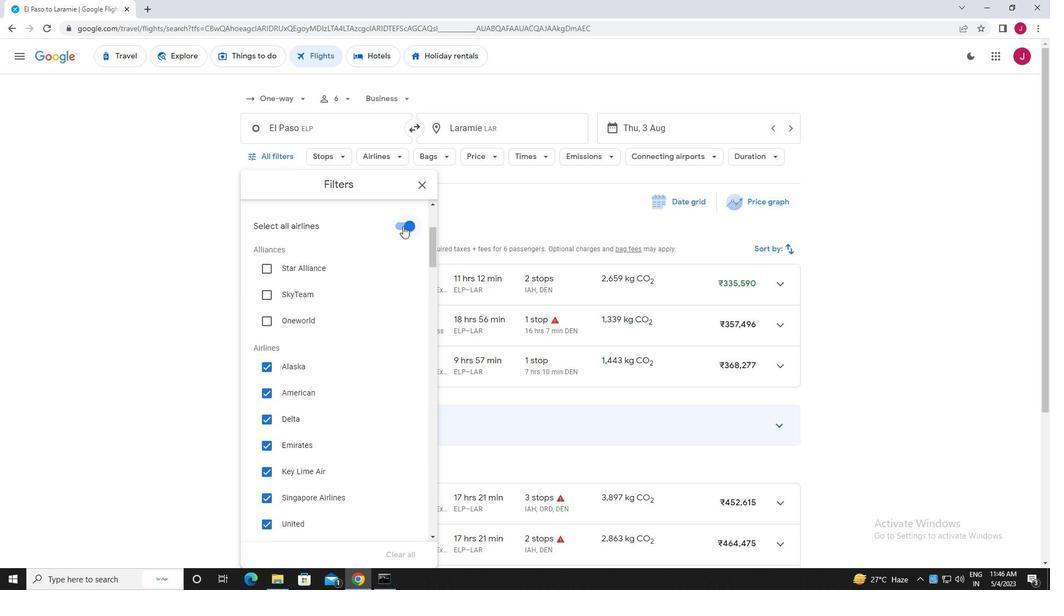 
Action: Mouse moved to (302, 291)
Screenshot: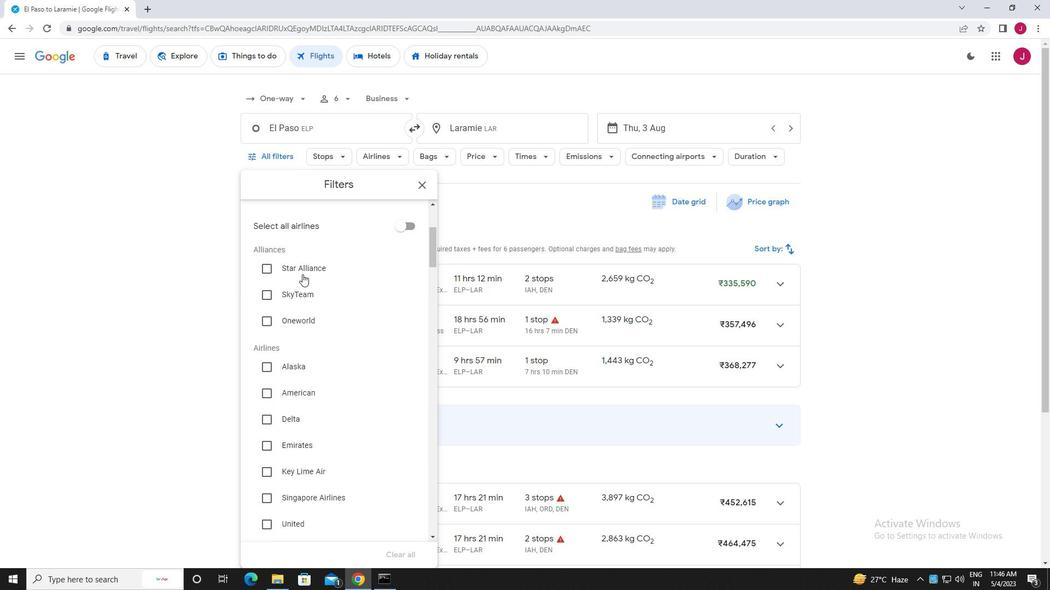 
Action: Mouse scrolled (302, 290) with delta (0, 0)
Screenshot: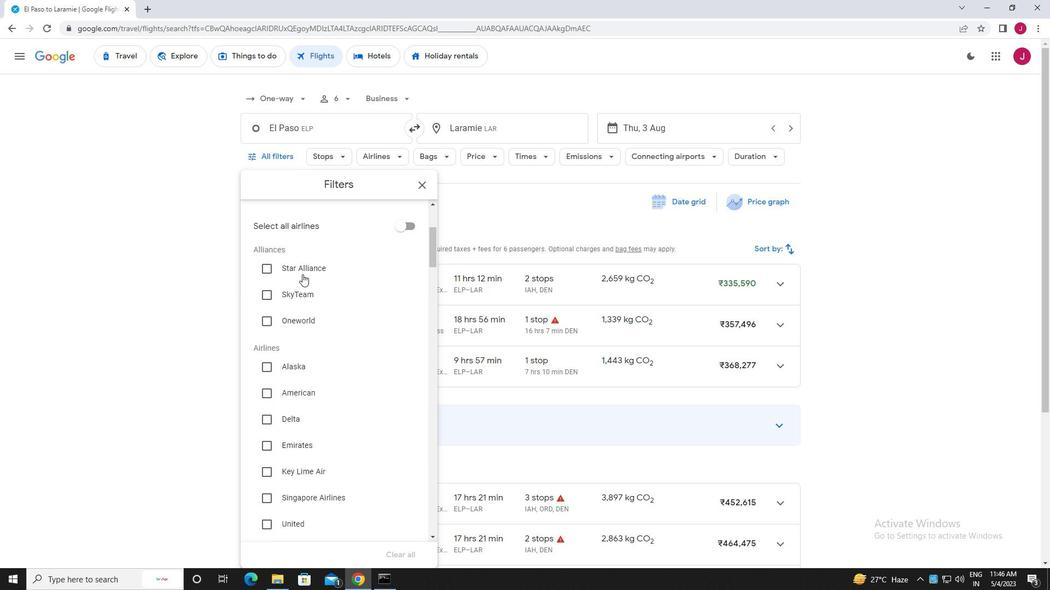 
Action: Mouse moved to (303, 357)
Screenshot: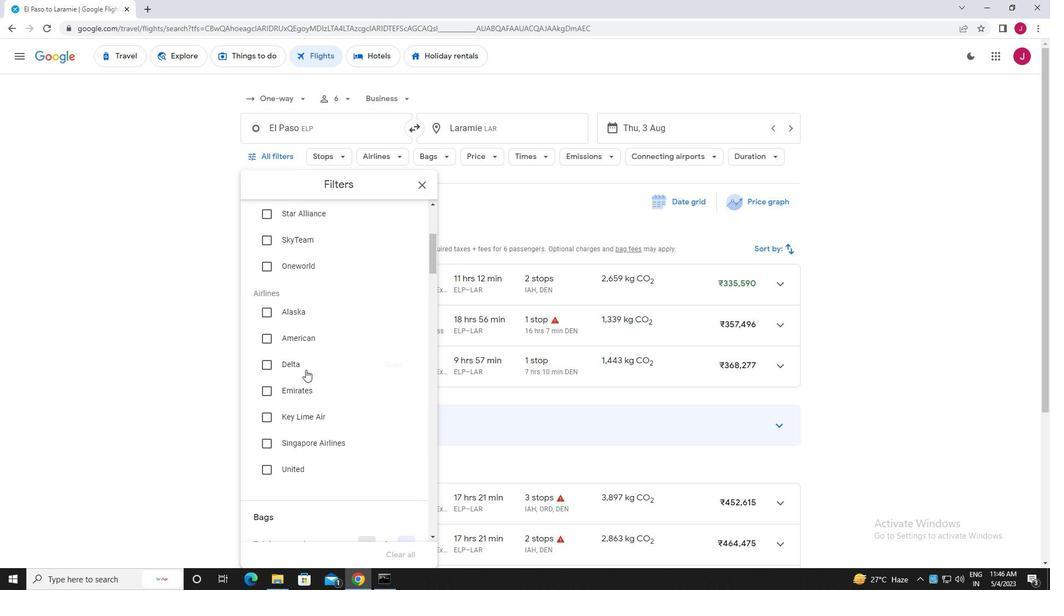 
Action: Mouse scrolled (303, 357) with delta (0, 0)
Screenshot: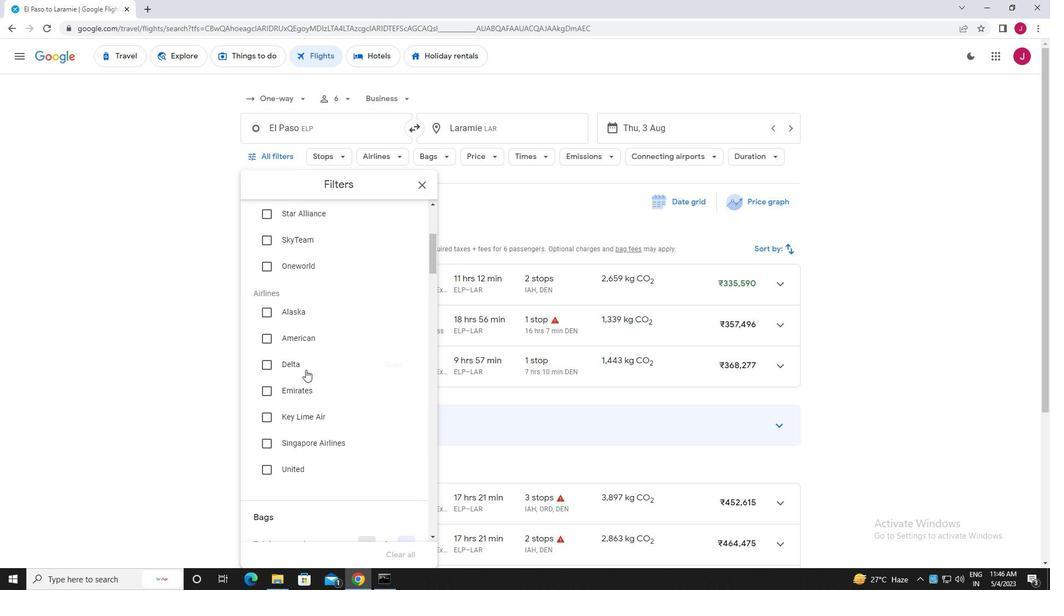 
Action: Mouse scrolled (303, 357) with delta (0, 0)
Screenshot: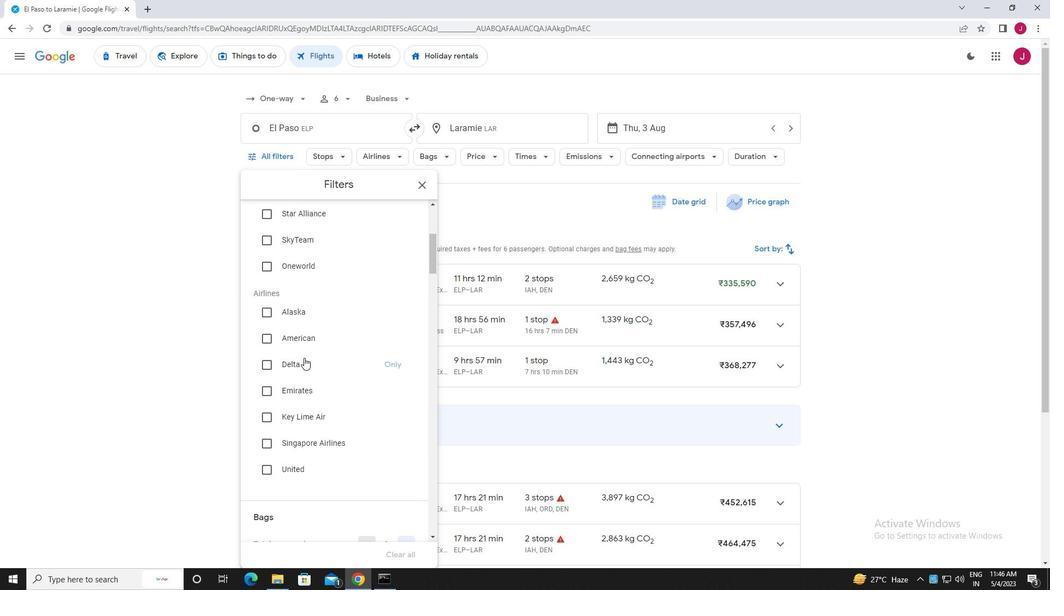 
Action: Mouse moved to (303, 357)
Screenshot: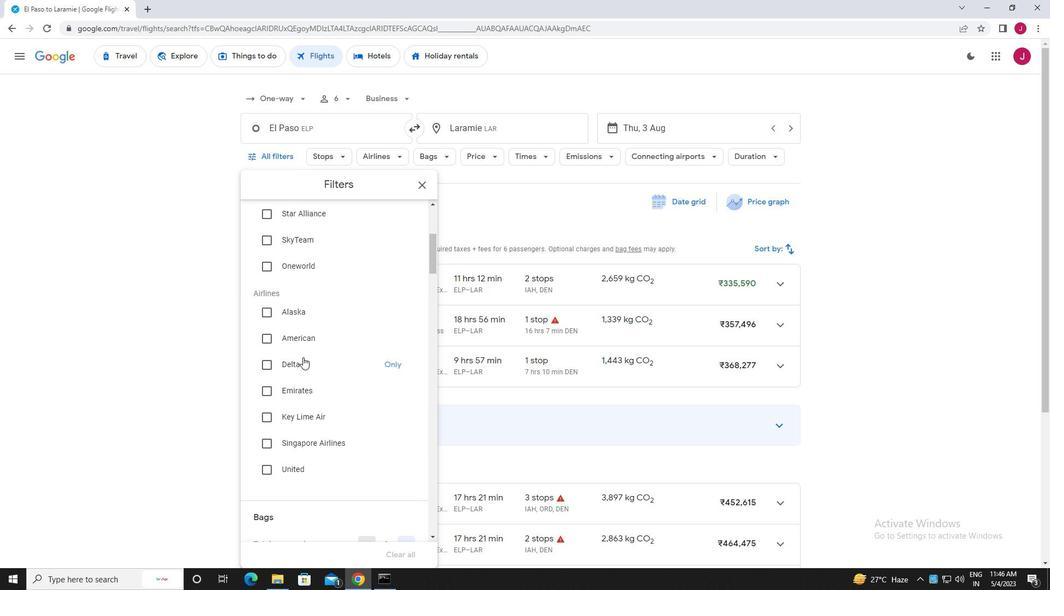 
Action: Mouse scrolled (303, 357) with delta (0, 0)
Screenshot: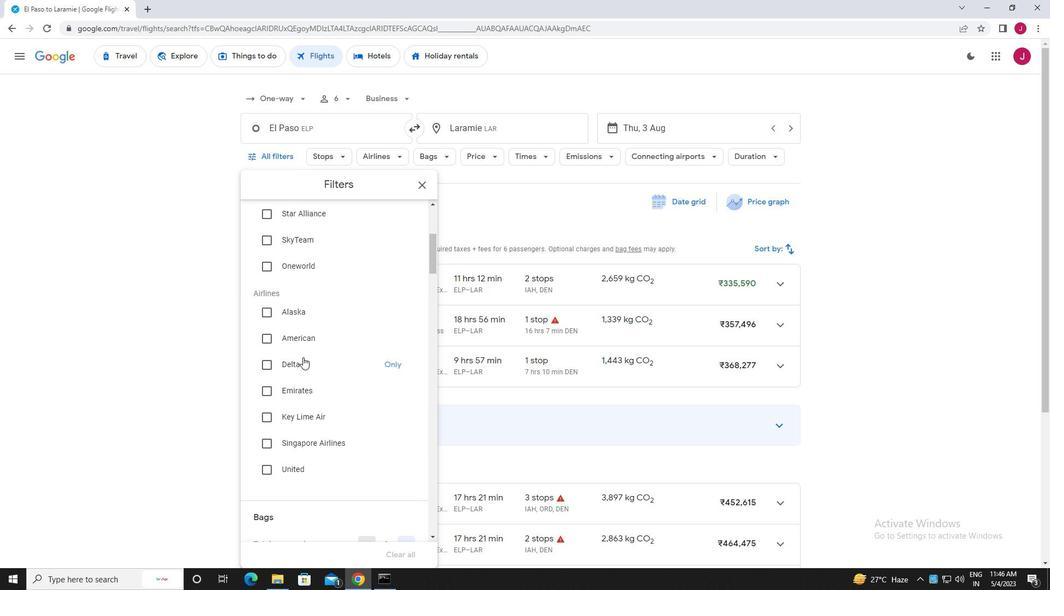 
Action: Mouse moved to (301, 352)
Screenshot: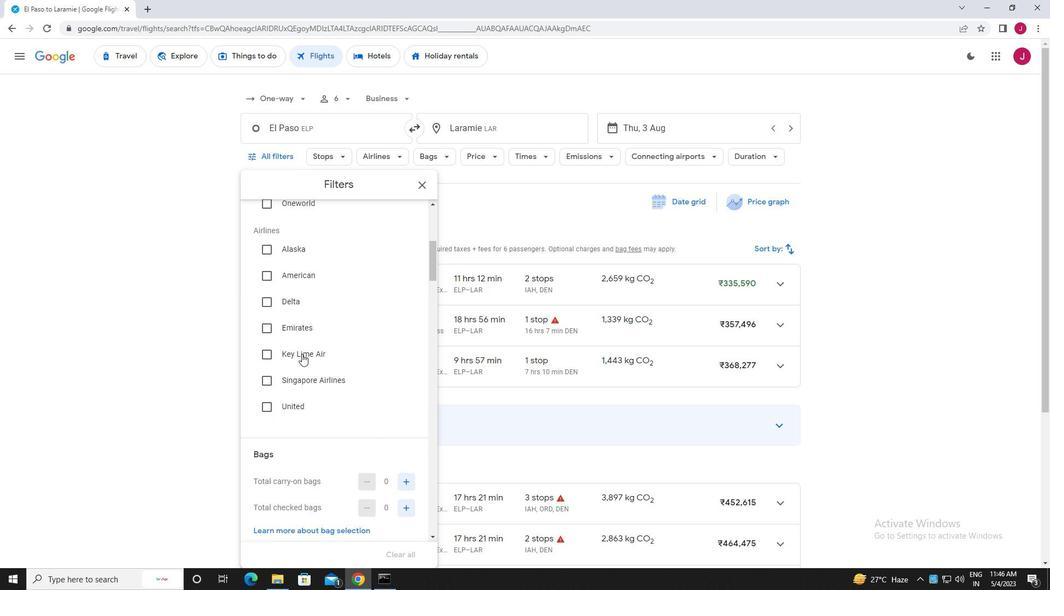 
Action: Mouse scrolled (301, 351) with delta (0, 0)
Screenshot: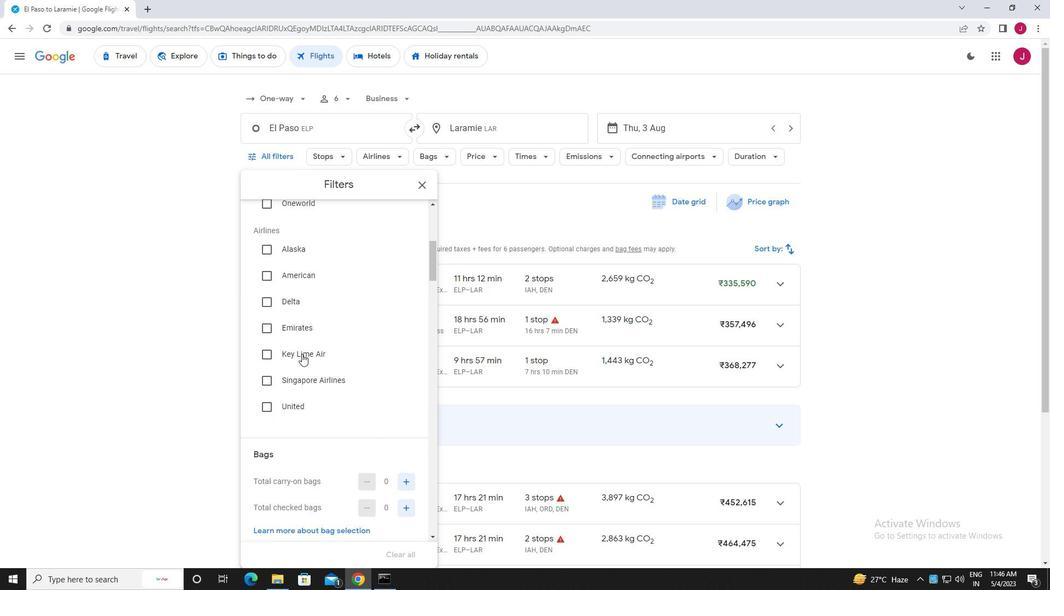 
Action: Mouse moved to (302, 347)
Screenshot: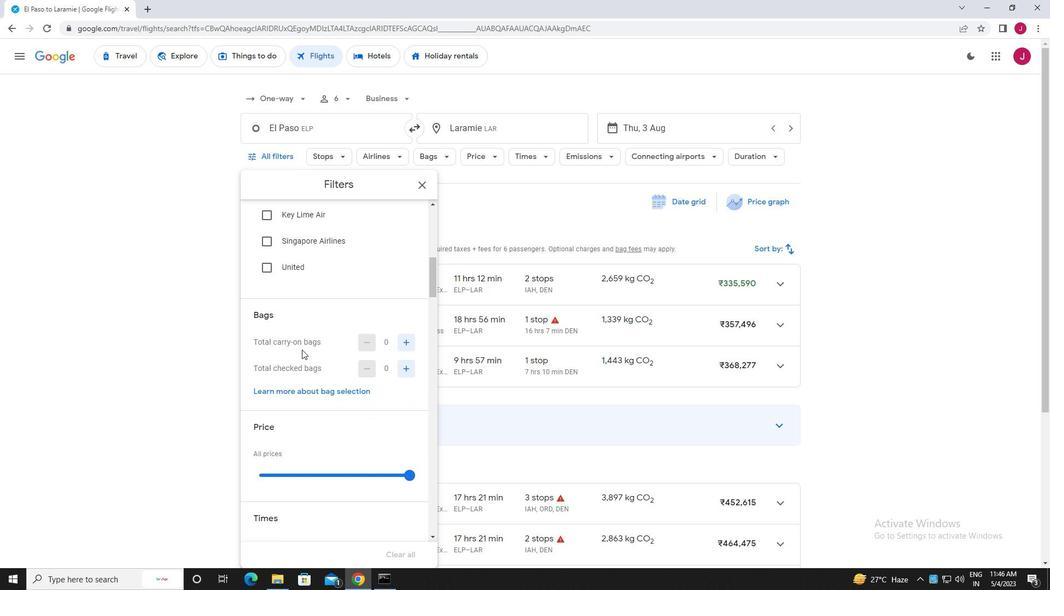 
Action: Mouse scrolled (302, 346) with delta (0, 0)
Screenshot: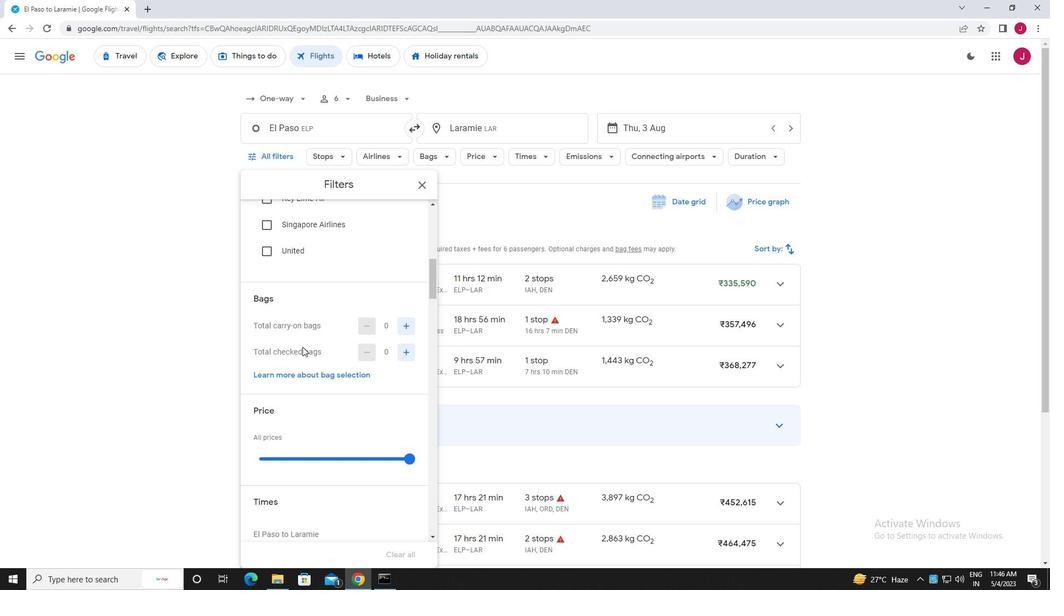 
Action: Mouse moved to (404, 298)
Screenshot: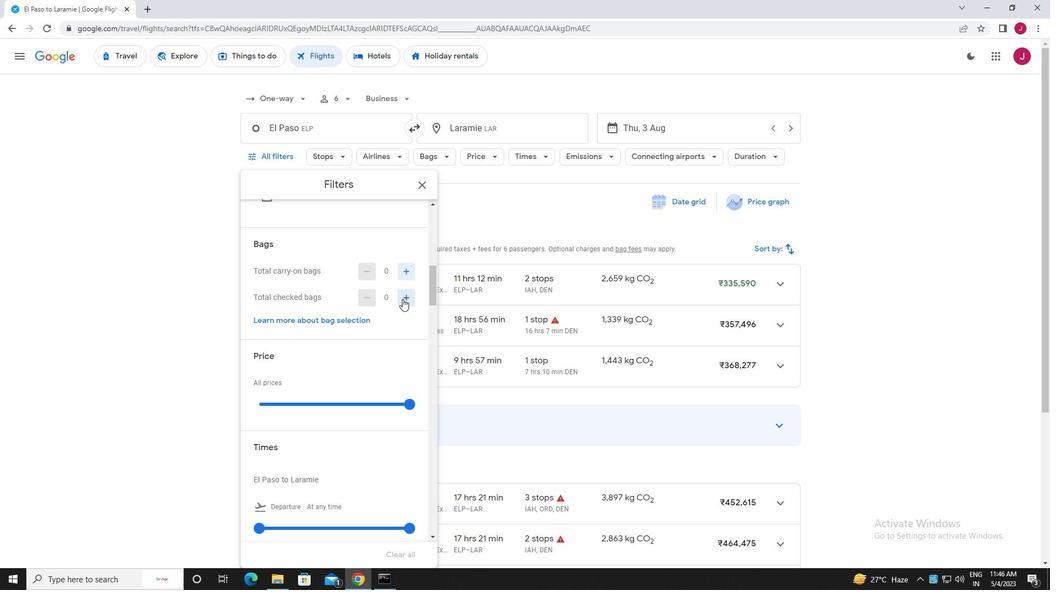 
Action: Mouse pressed left at (404, 298)
Screenshot: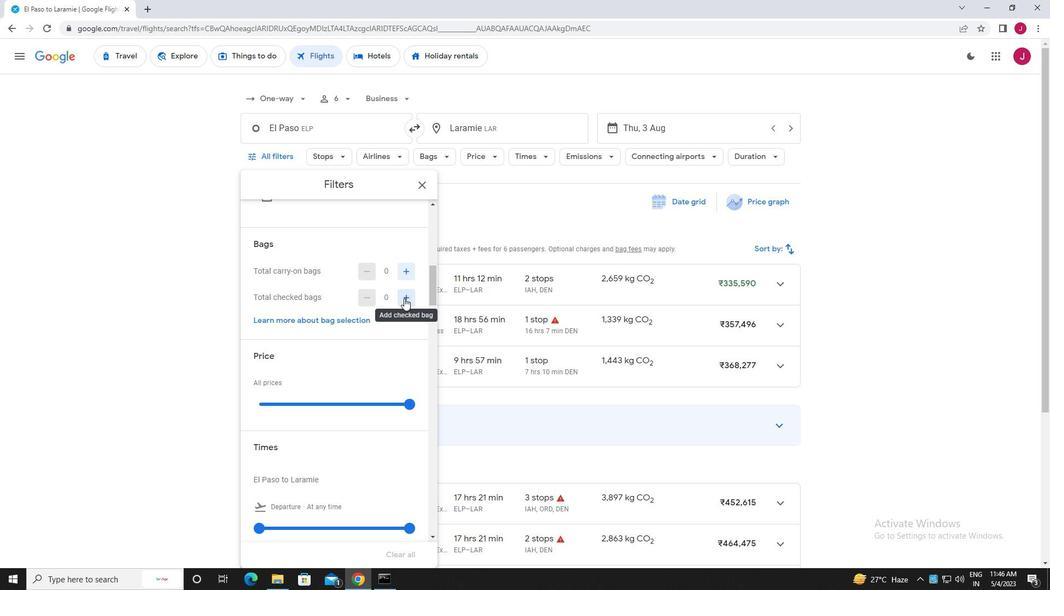 
Action: Mouse pressed left at (404, 298)
Screenshot: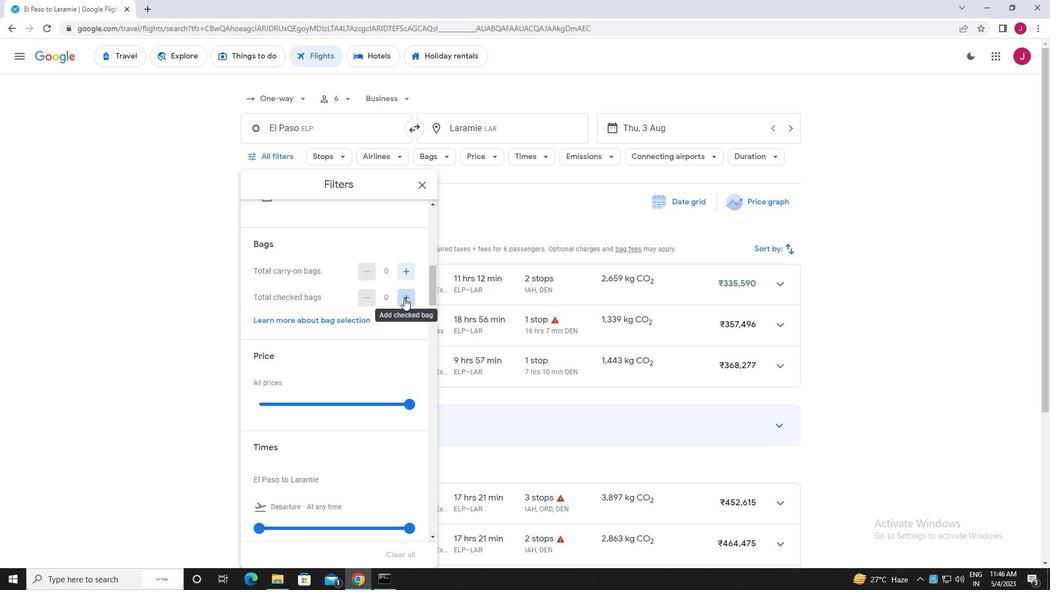 
Action: Mouse pressed left at (404, 298)
Screenshot: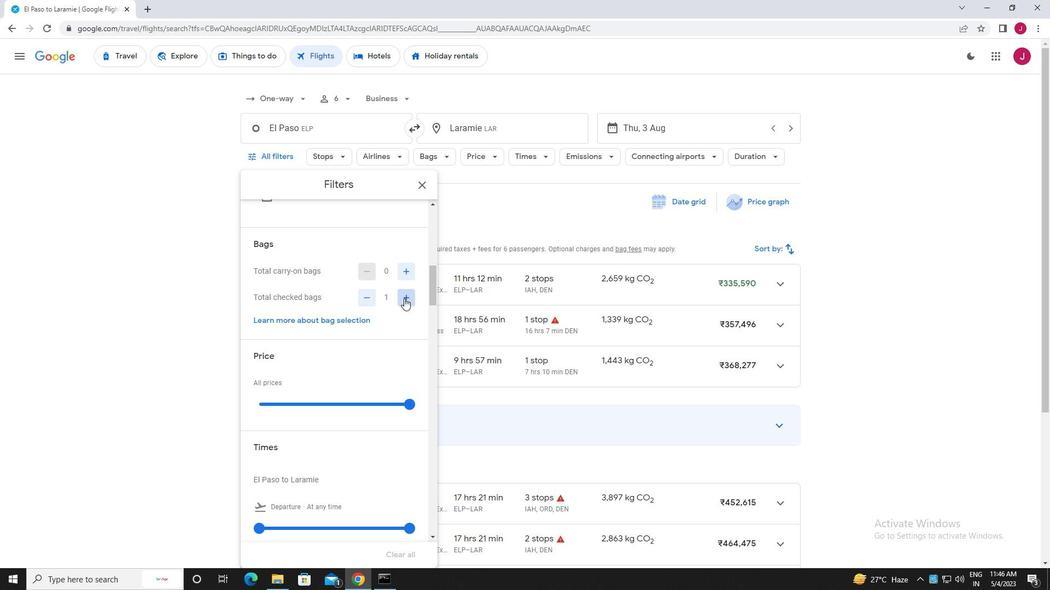 
Action: Mouse pressed left at (404, 298)
Screenshot: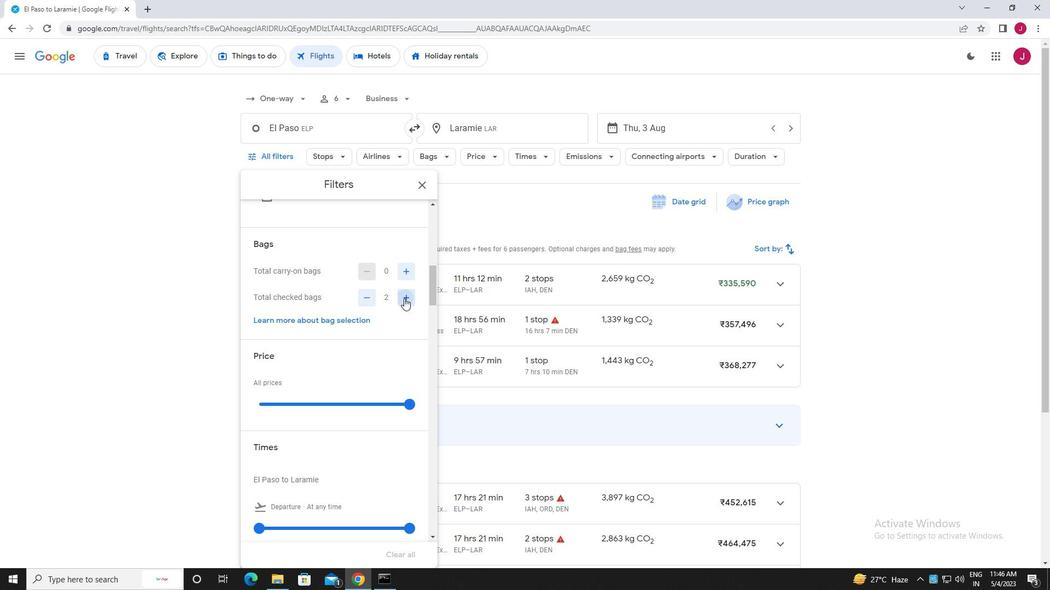 
Action: Mouse moved to (400, 300)
Screenshot: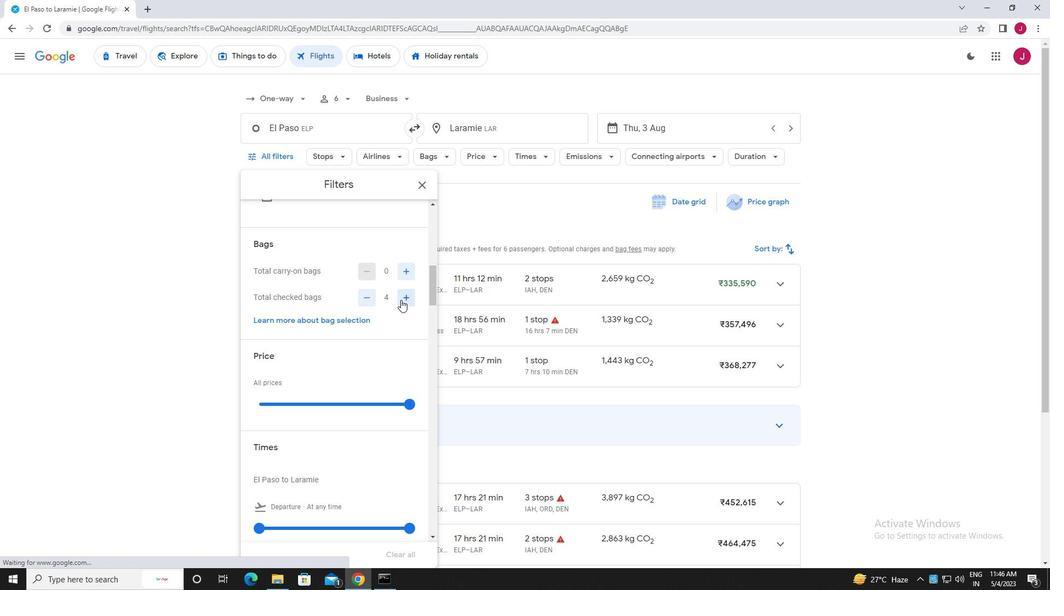 
Action: Mouse scrolled (400, 300) with delta (0, 0)
Screenshot: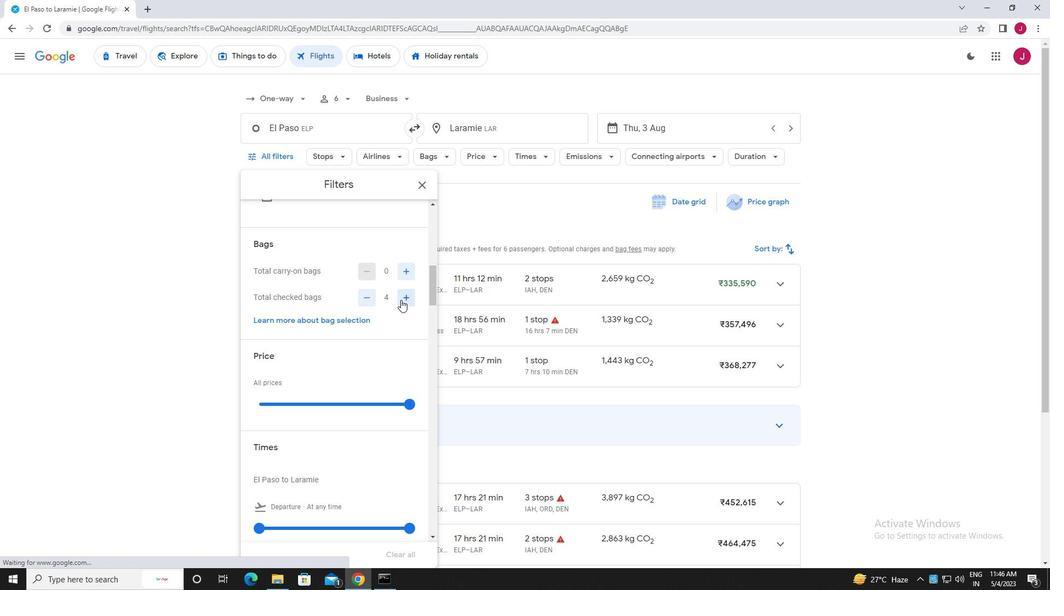 
Action: Mouse moved to (400, 301)
Screenshot: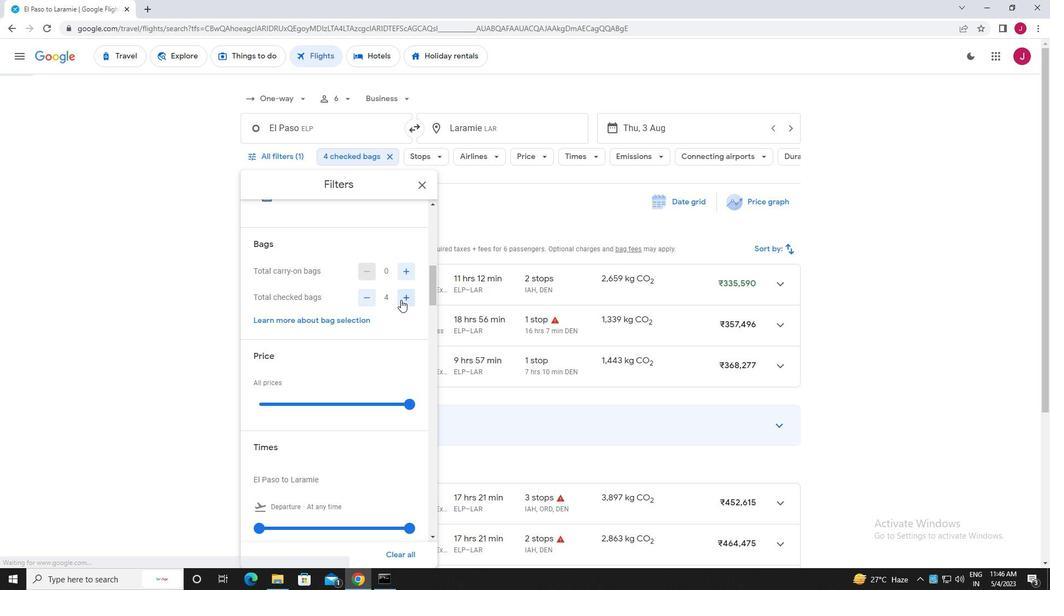 
Action: Mouse scrolled (400, 300) with delta (0, 0)
Screenshot: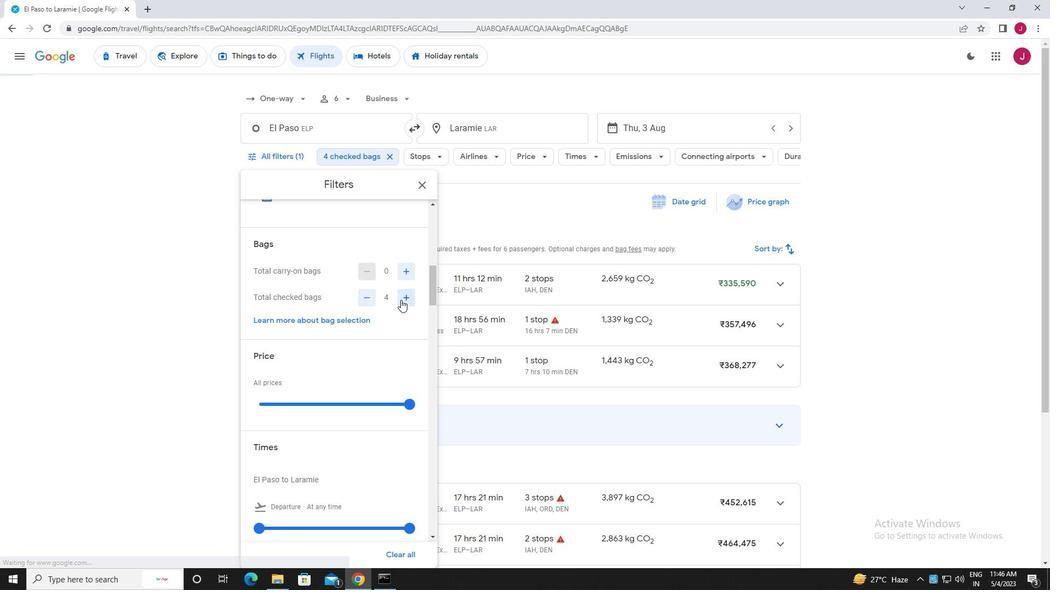 
Action: Mouse moved to (301, 322)
Screenshot: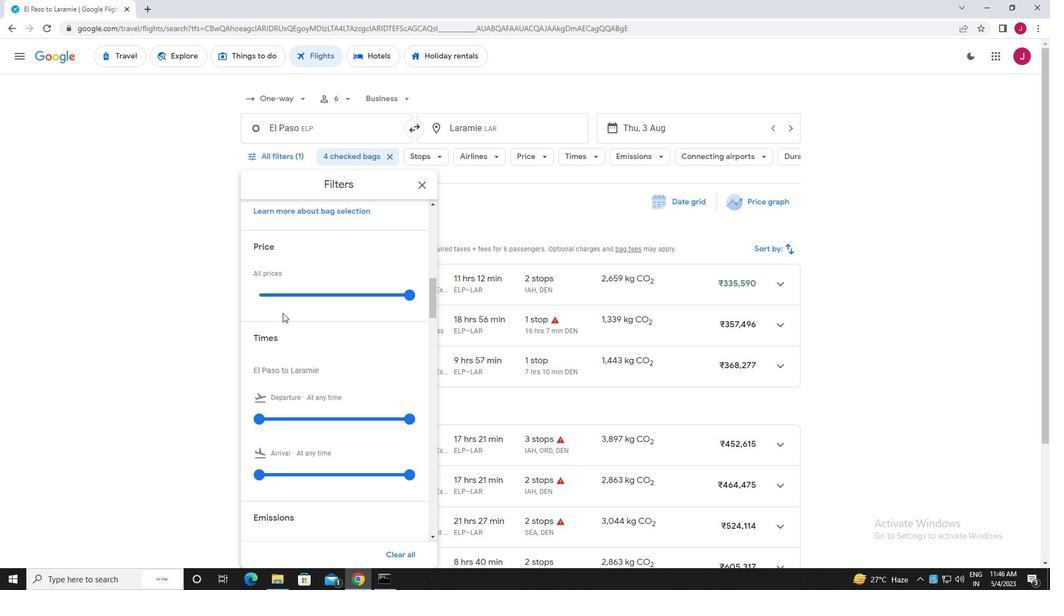 
Action: Mouse scrolled (301, 321) with delta (0, 0)
Screenshot: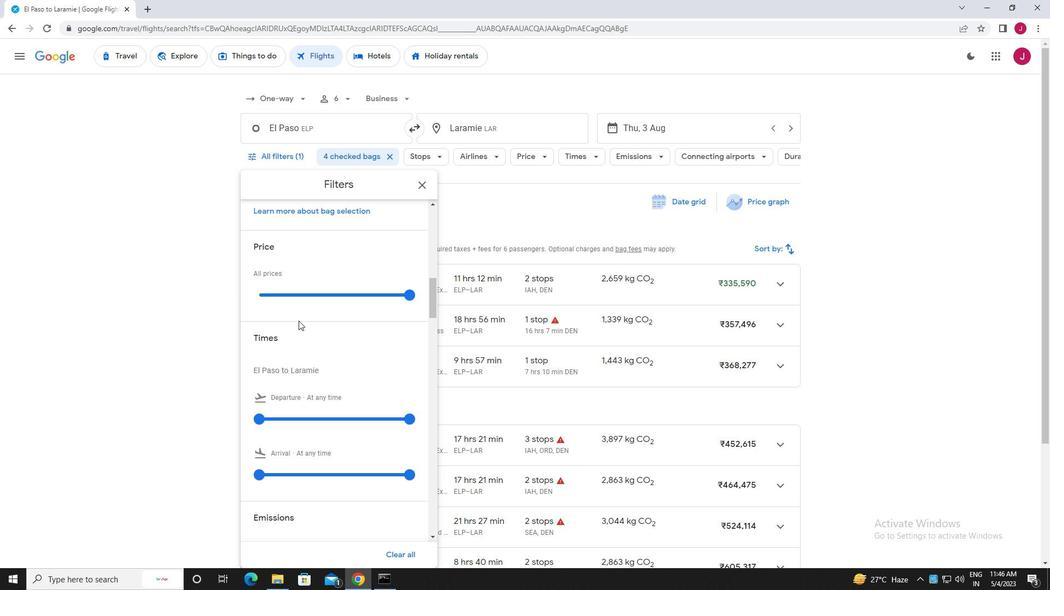 
Action: Mouse moved to (301, 322)
Screenshot: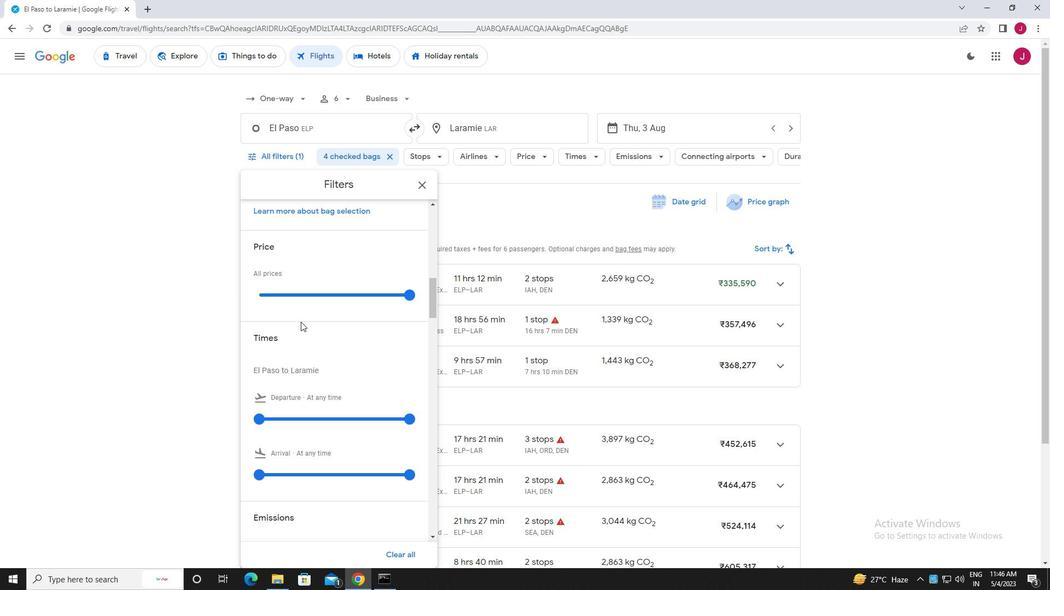 
Action: Mouse scrolled (301, 322) with delta (0, 0)
Screenshot: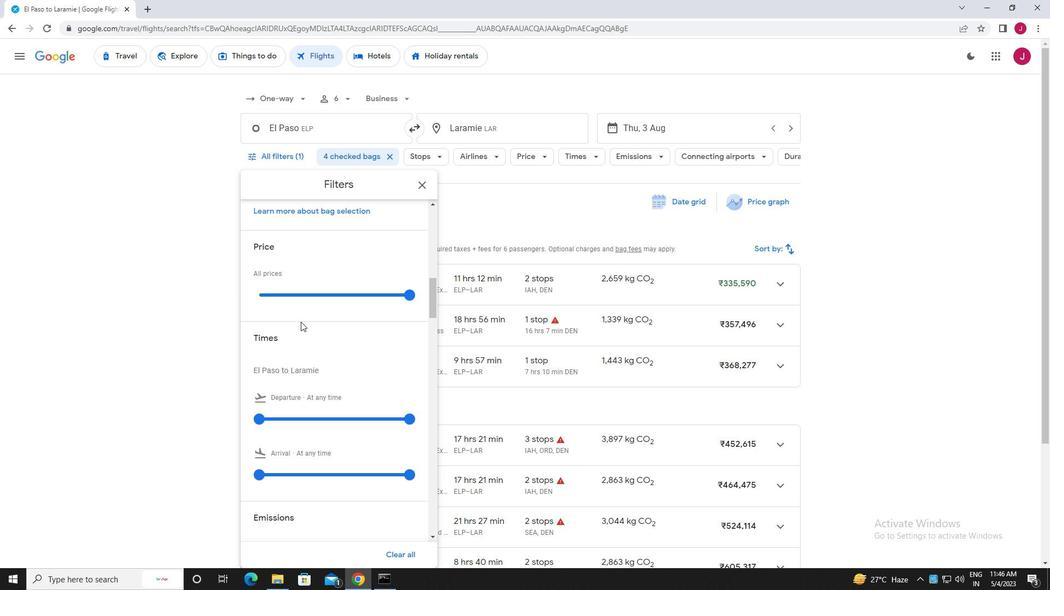 
Action: Mouse moved to (302, 322)
Screenshot: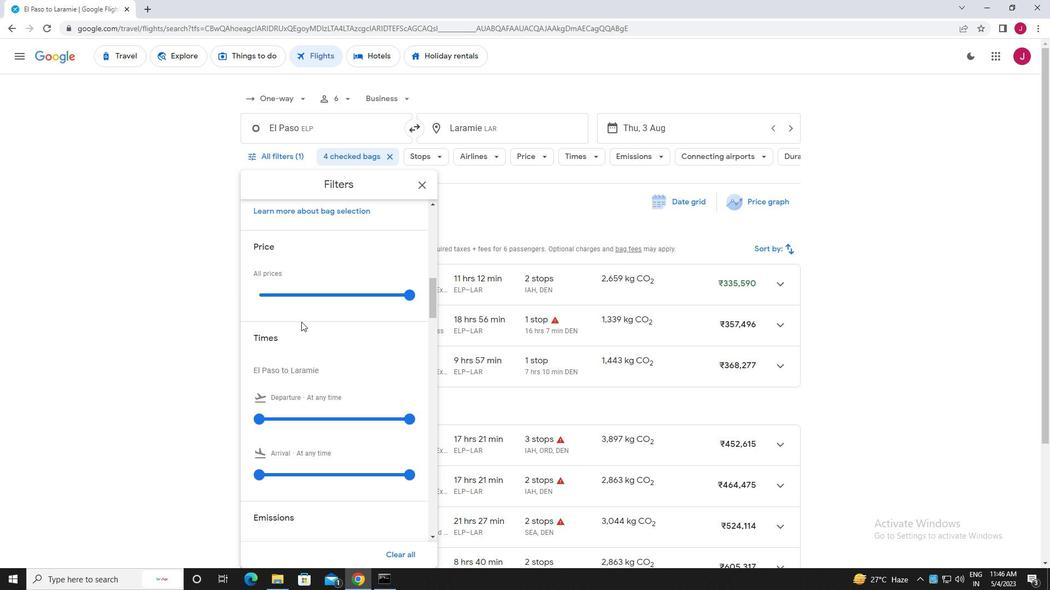 
Action: Mouse scrolled (302, 322) with delta (0, 0)
Screenshot: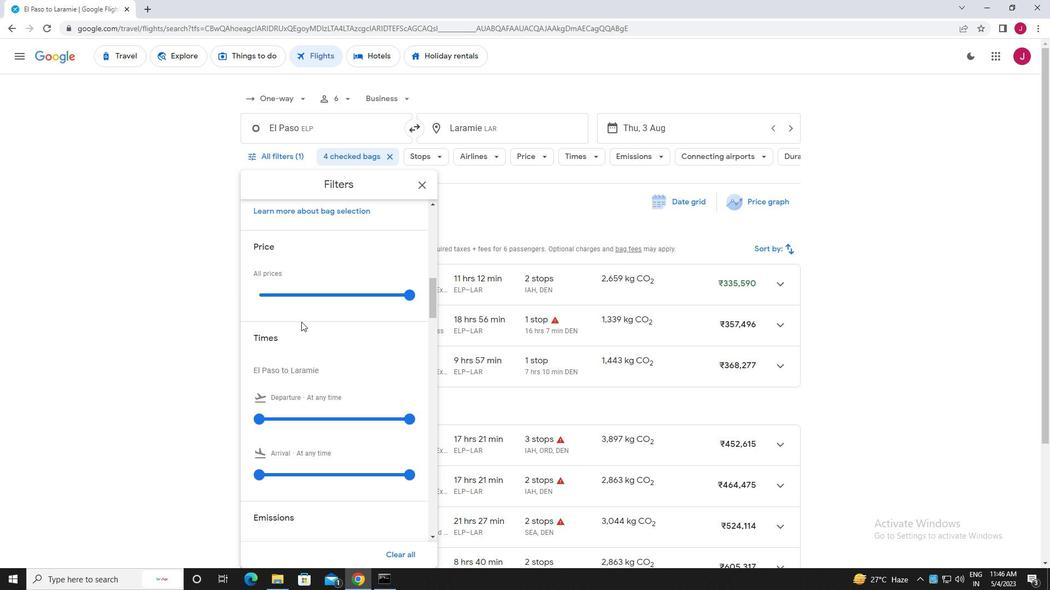 
Action: Mouse moved to (260, 251)
Screenshot: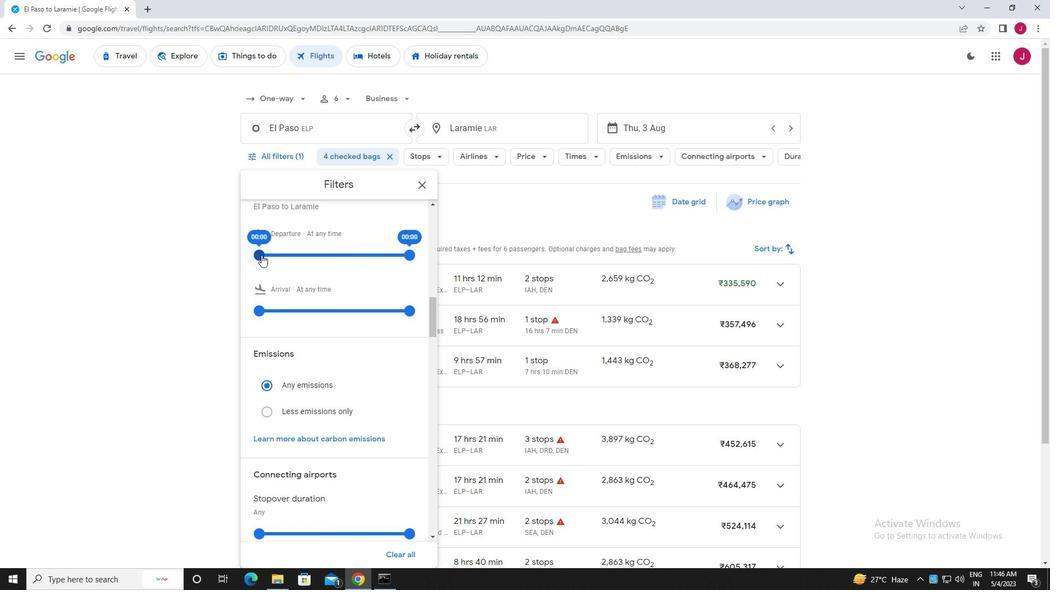 
Action: Mouse pressed left at (260, 251)
Screenshot: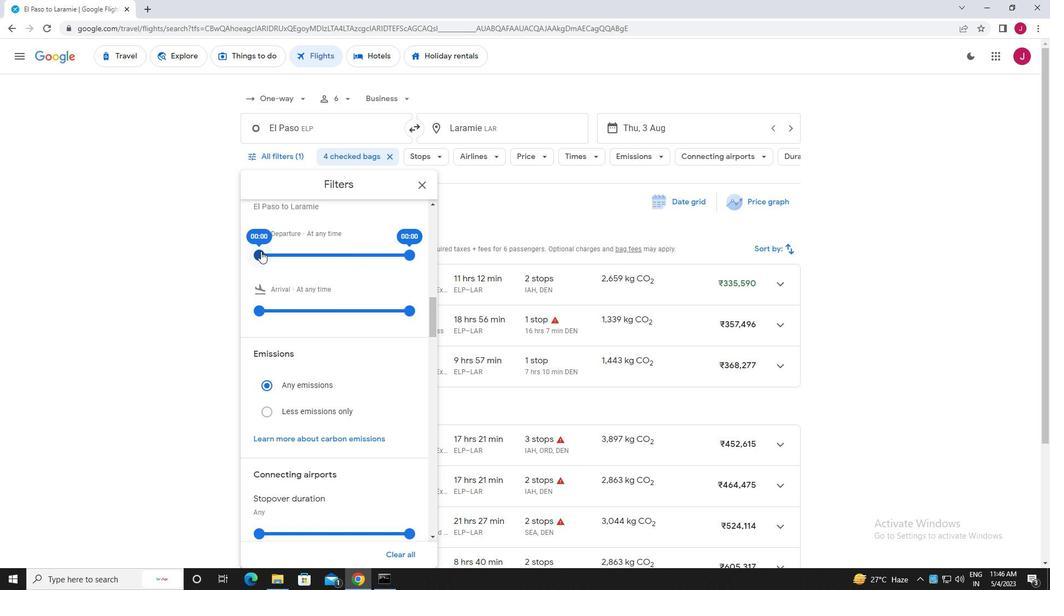 
Action: Mouse moved to (410, 255)
Screenshot: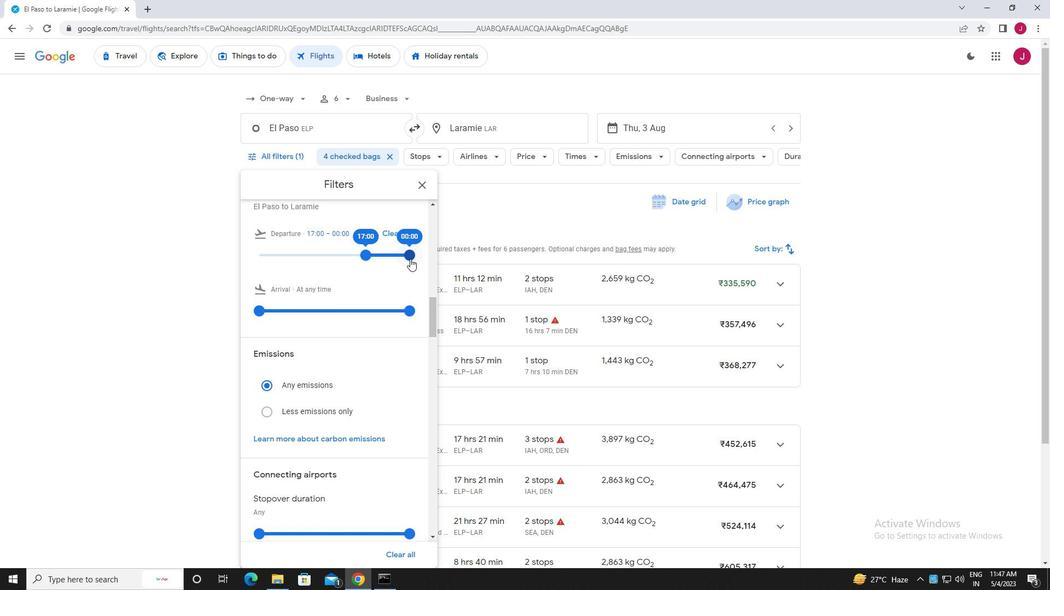 
Action: Mouse pressed left at (410, 255)
Screenshot: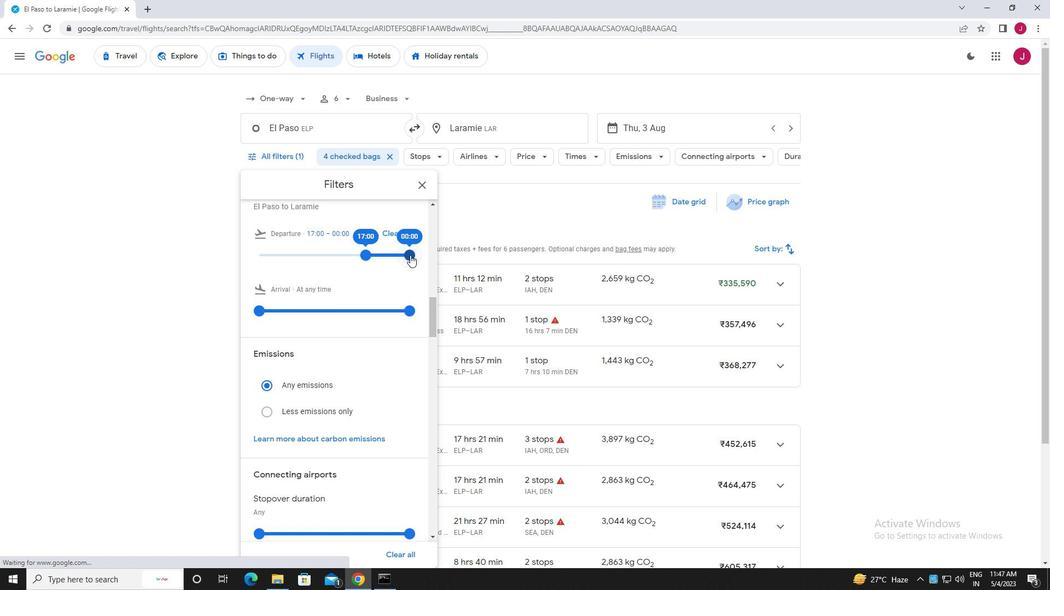 
Action: Mouse moved to (422, 185)
Screenshot: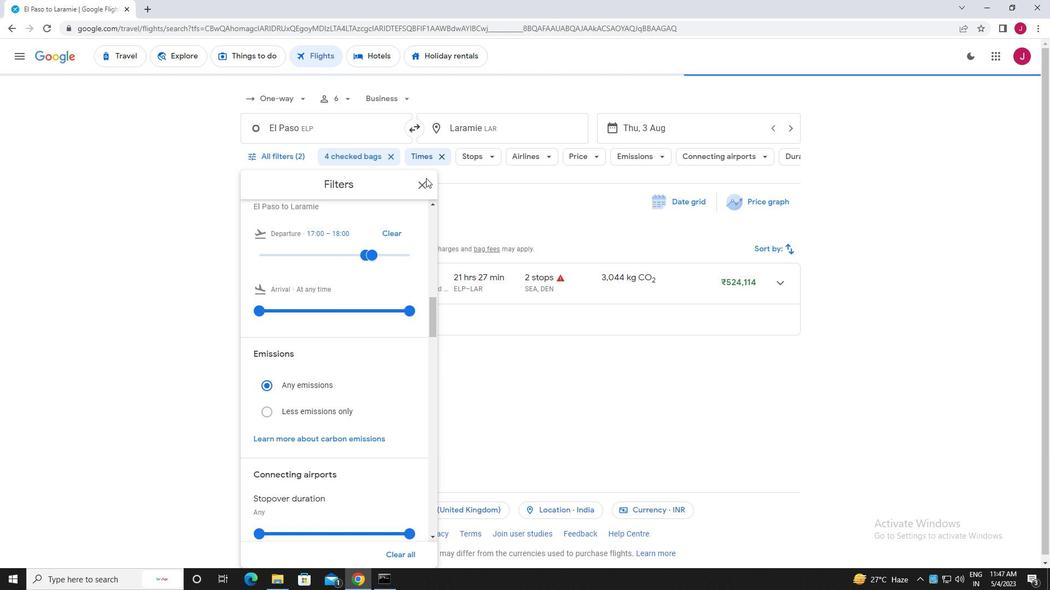 
Action: Mouse pressed left at (422, 185)
Screenshot: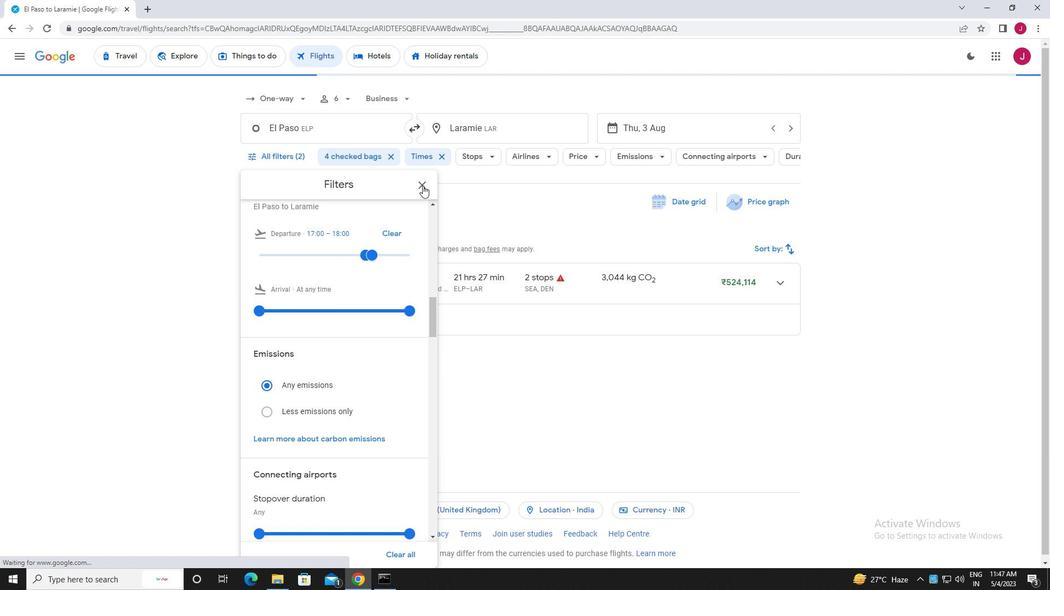 
Action: Mouse moved to (419, 186)
Screenshot: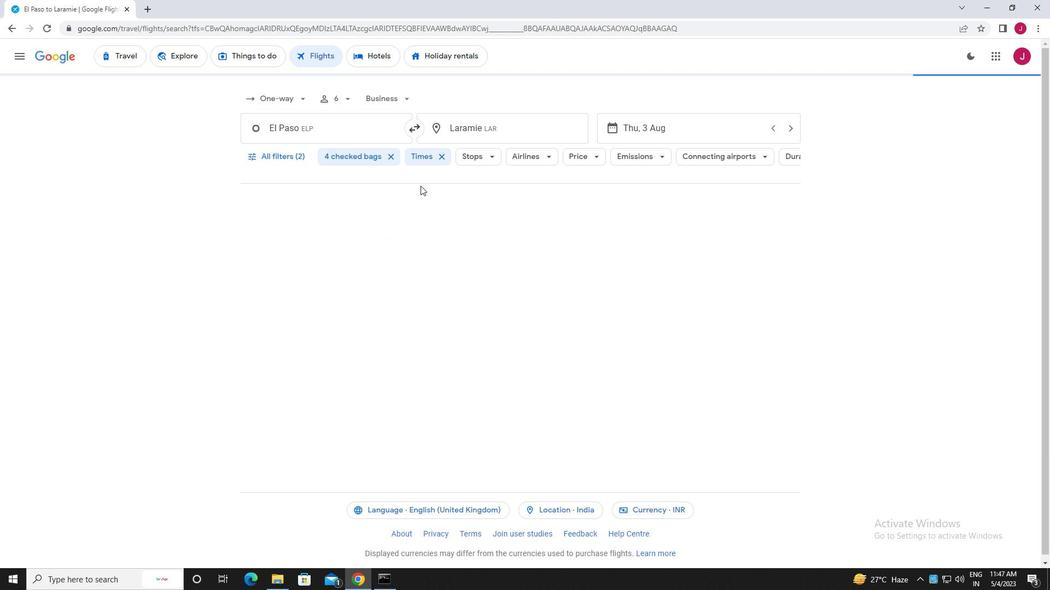 
